 Task: Find connections with filter location Chester-le-Street with filter topic #jobsearchwith filter profile language French with filter current company Fresher Drives with filter school Meerut Institute of Engineering and Technology(MIET) with filter industry Computer and Network Security with filter service category Management with filter keywords title Physical Therapy Assistant
Action: Mouse moved to (496, 63)
Screenshot: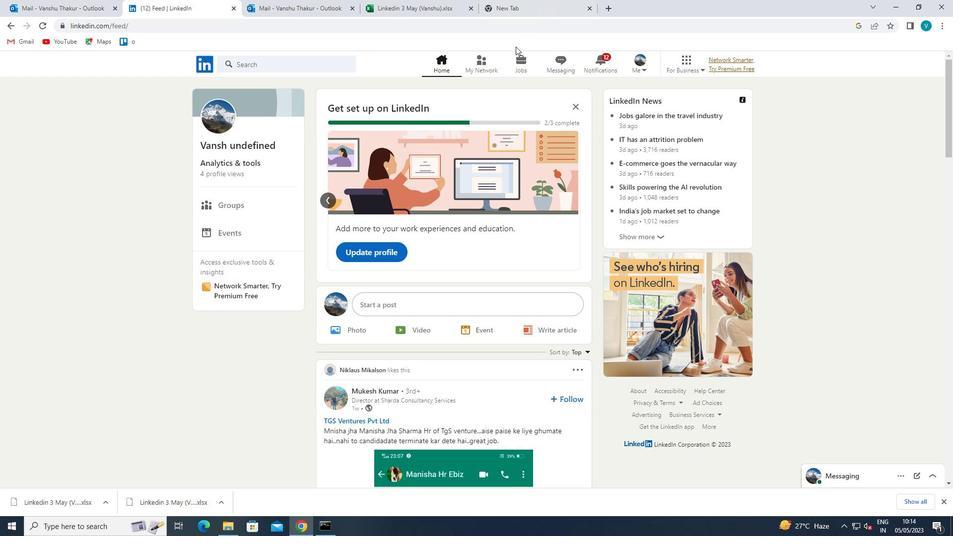 
Action: Mouse pressed left at (496, 63)
Screenshot: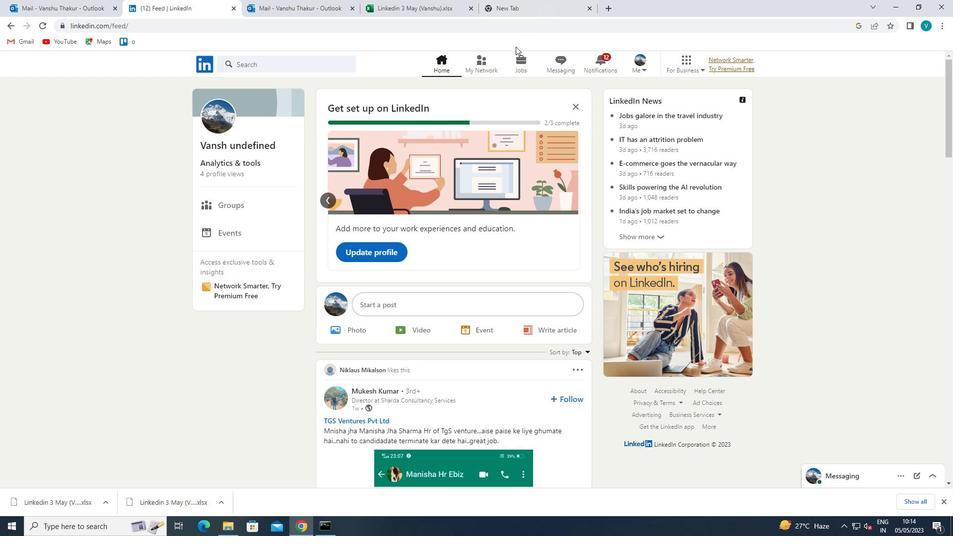 
Action: Mouse moved to (261, 117)
Screenshot: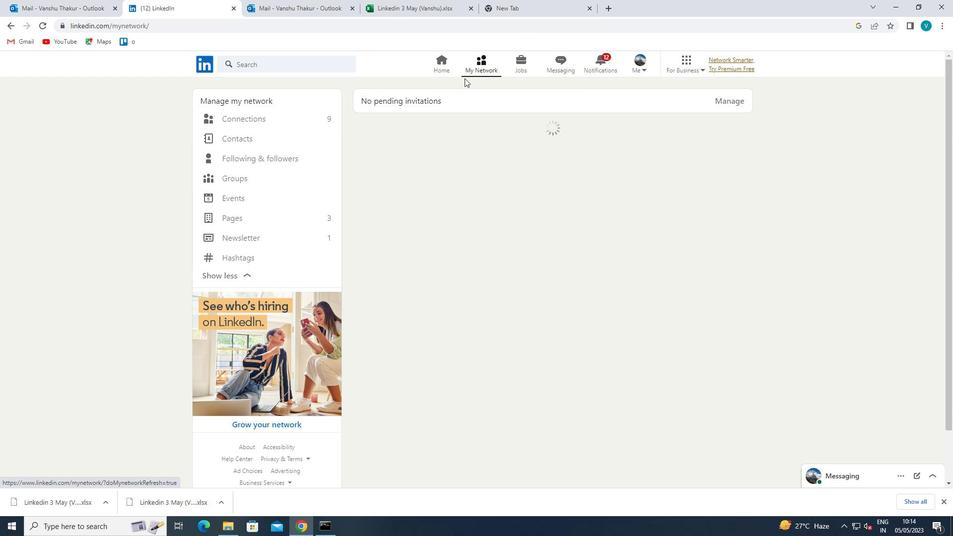 
Action: Mouse pressed left at (261, 117)
Screenshot: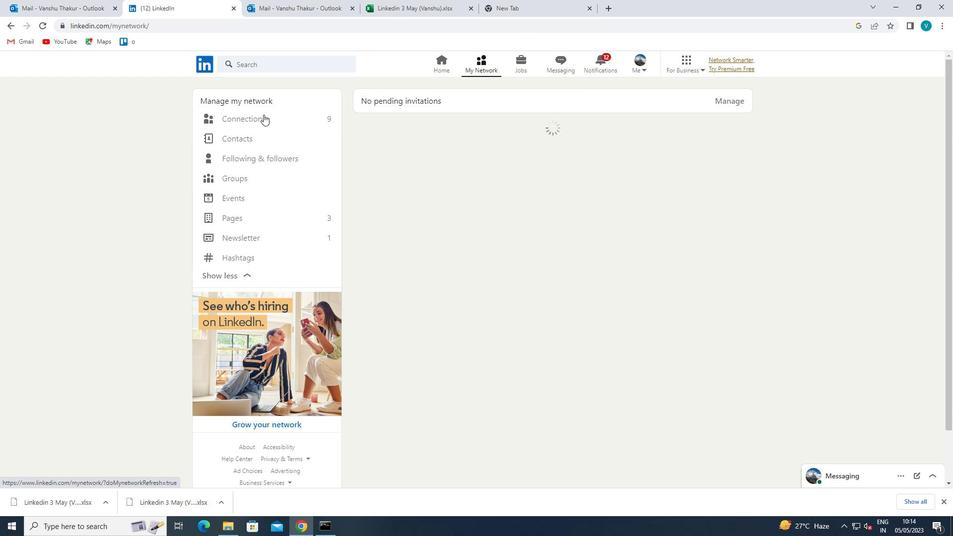 
Action: Mouse moved to (546, 117)
Screenshot: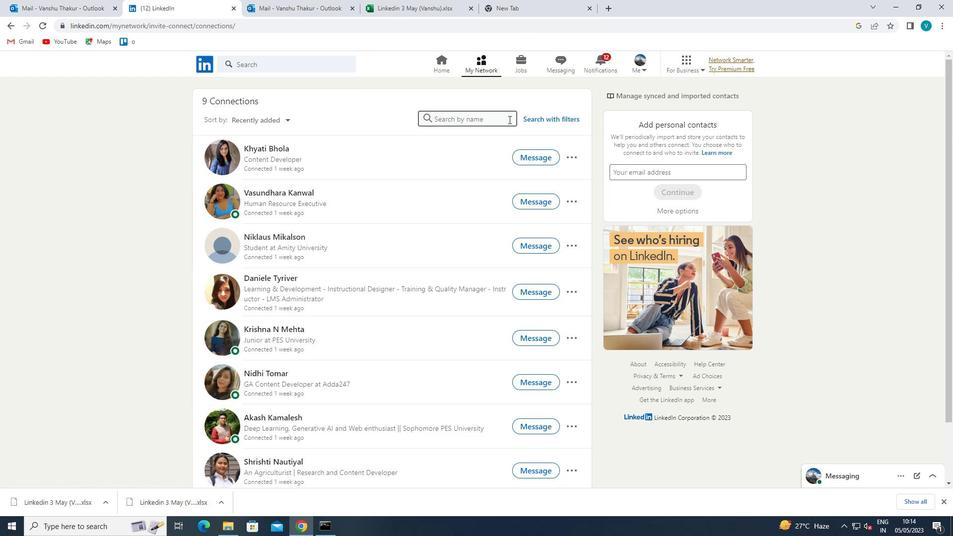 
Action: Mouse pressed left at (546, 117)
Screenshot: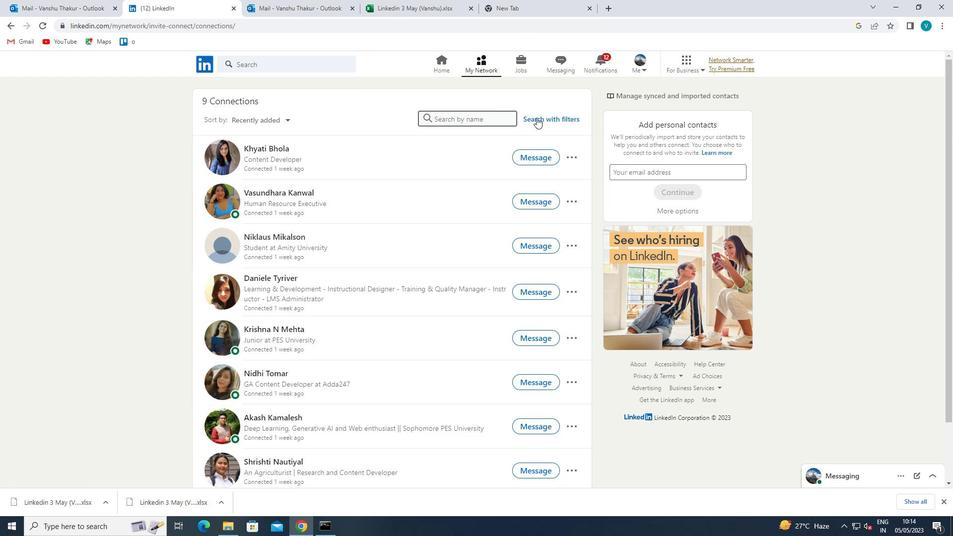 
Action: Mouse moved to (485, 95)
Screenshot: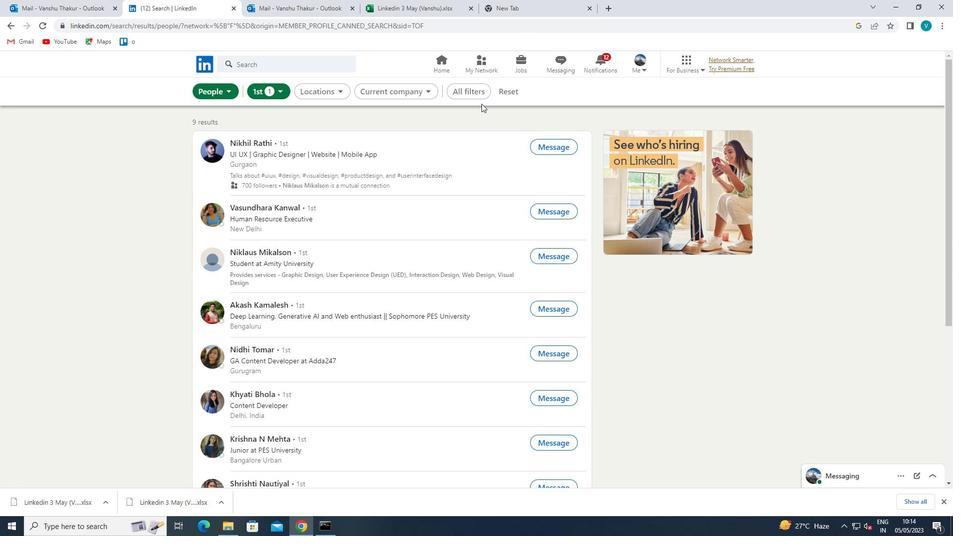 
Action: Mouse pressed left at (485, 95)
Screenshot: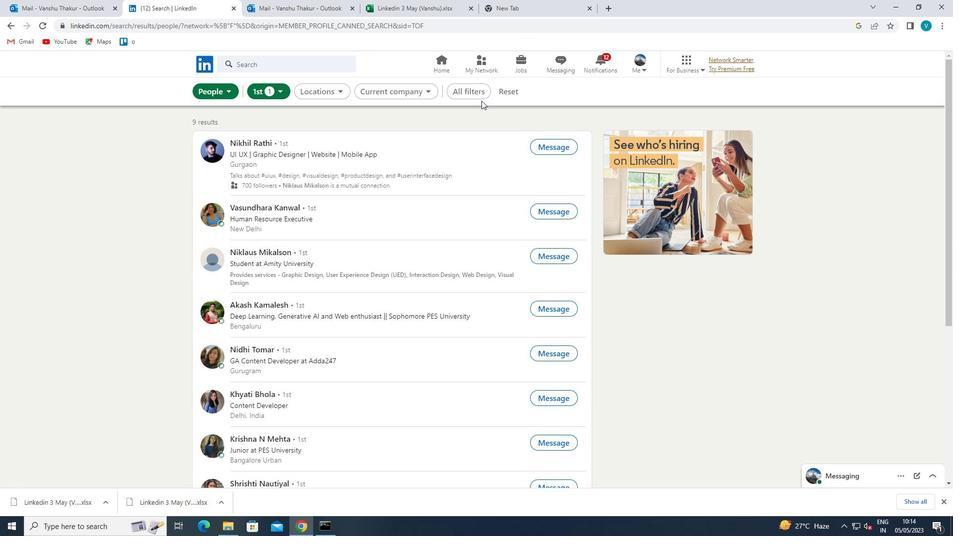 
Action: Mouse moved to (779, 192)
Screenshot: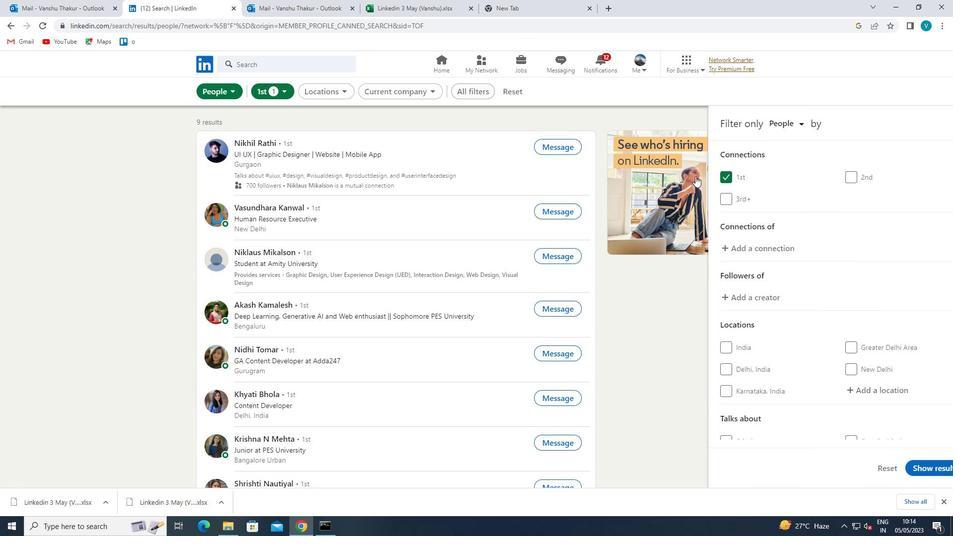 
Action: Mouse scrolled (779, 192) with delta (0, 0)
Screenshot: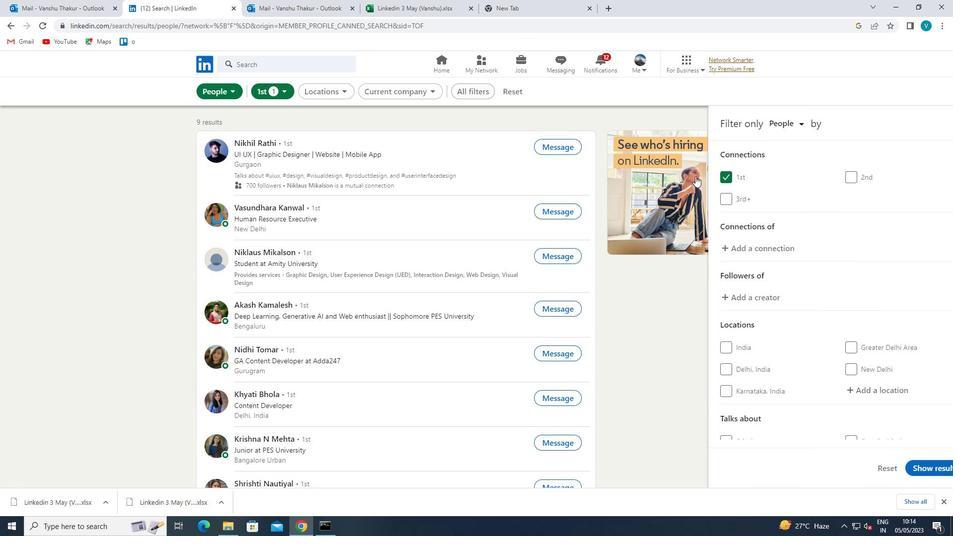 
Action: Mouse scrolled (779, 192) with delta (0, 0)
Screenshot: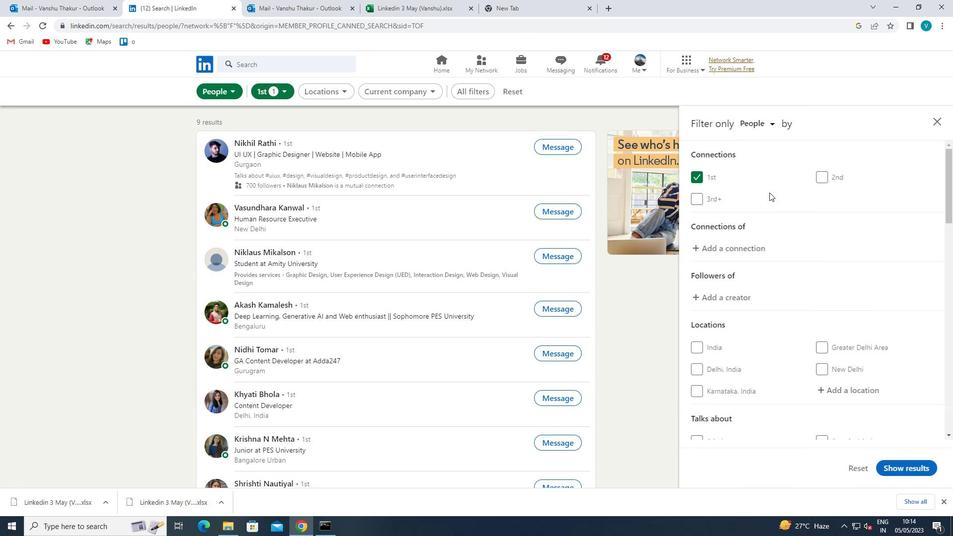
Action: Mouse moved to (865, 294)
Screenshot: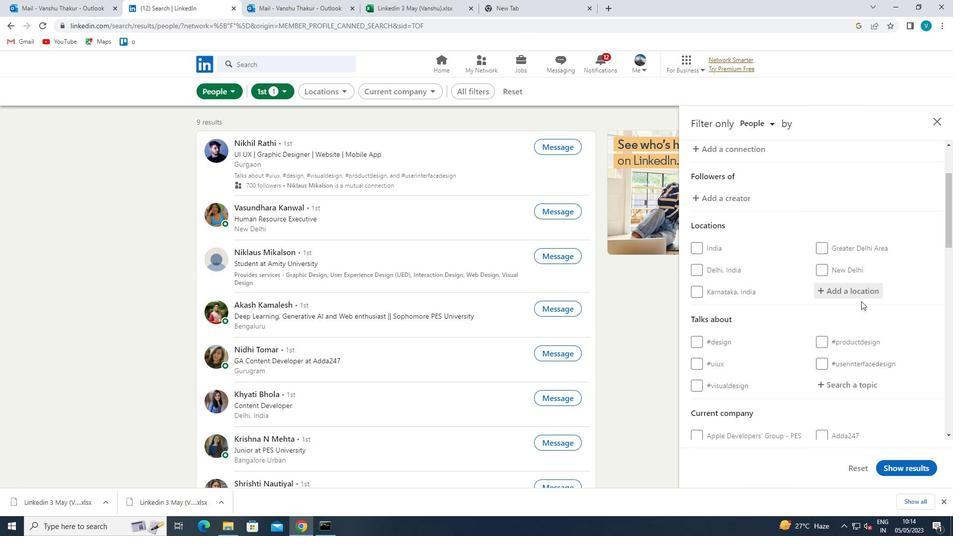 
Action: Mouse pressed left at (865, 294)
Screenshot: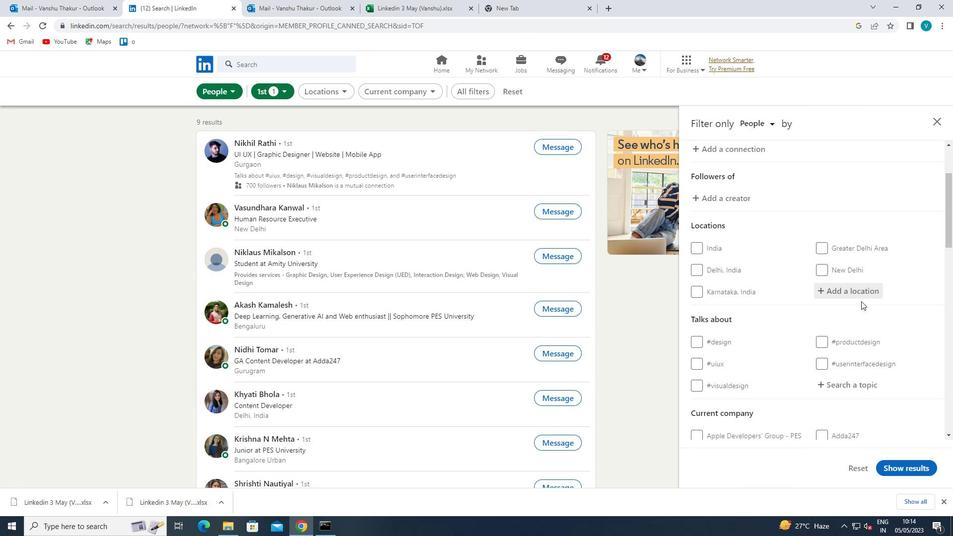 
Action: Key pressed <Key.shift>CHESTER
Screenshot: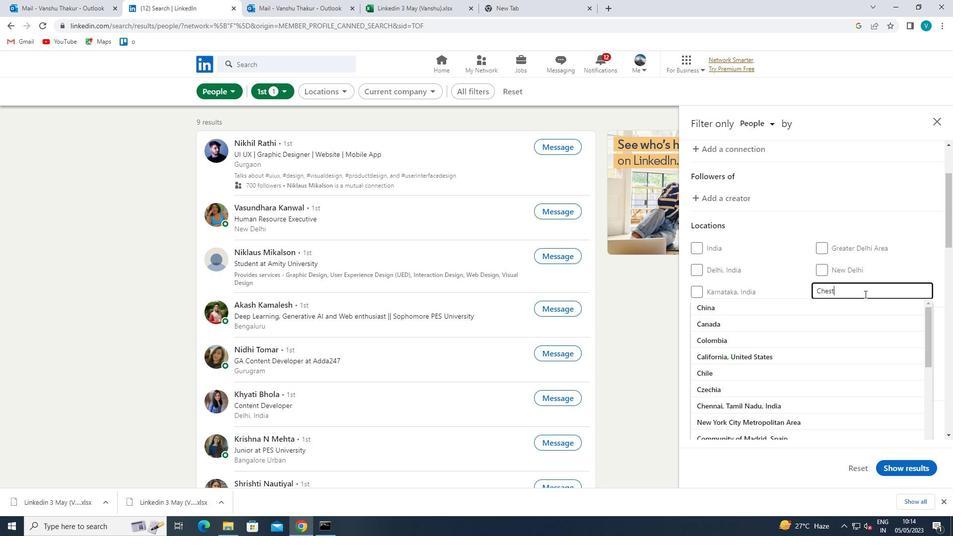 
Action: Mouse moved to (859, 295)
Screenshot: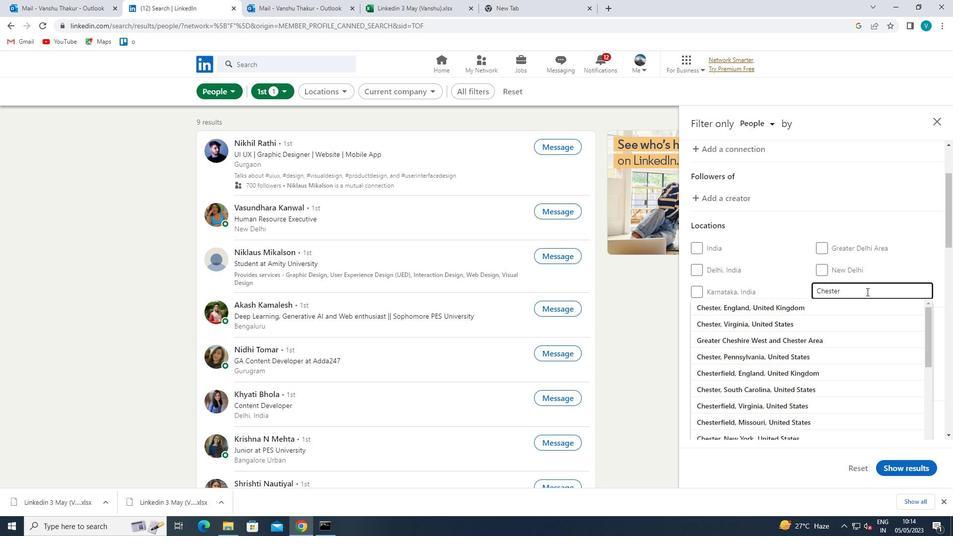 
Action: Key pressed -LE
Screenshot: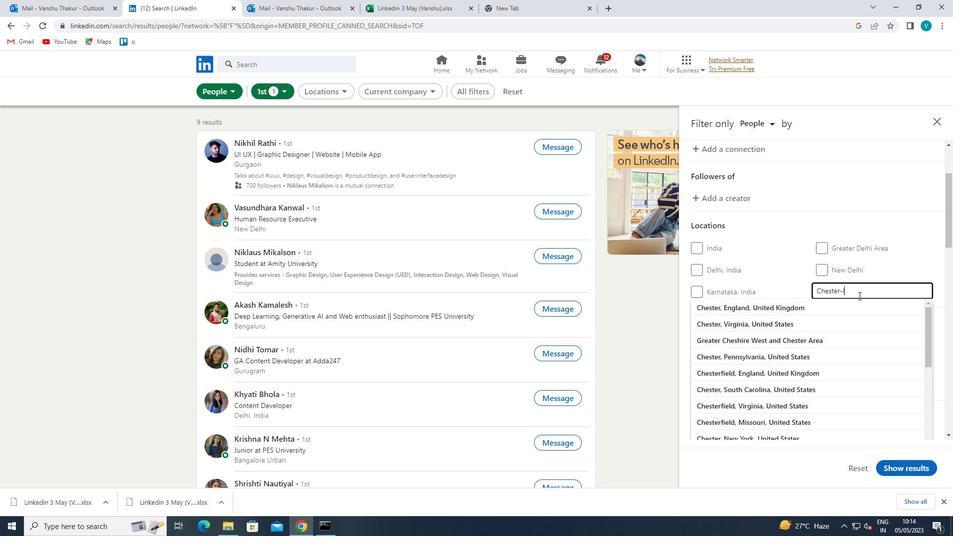 
Action: Mouse moved to (843, 305)
Screenshot: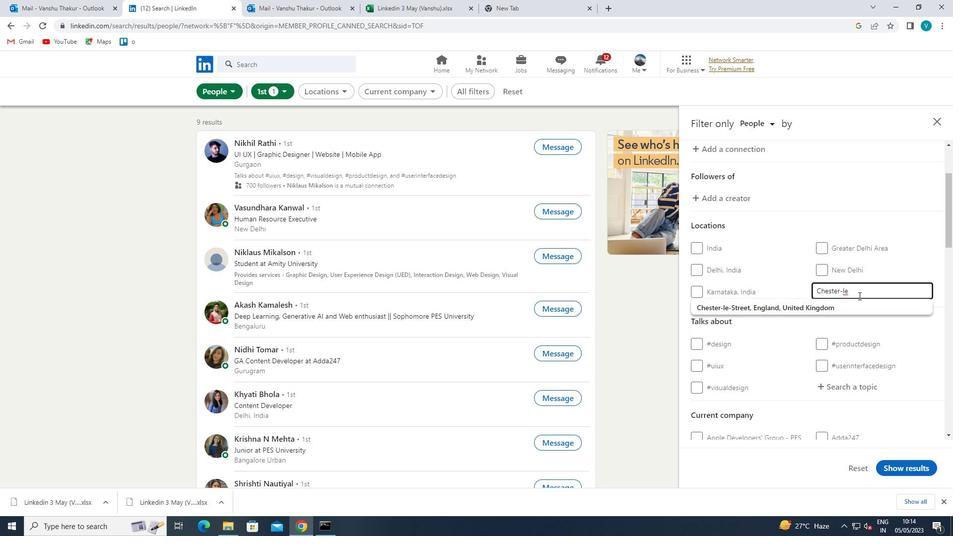 
Action: Mouse pressed left at (843, 305)
Screenshot: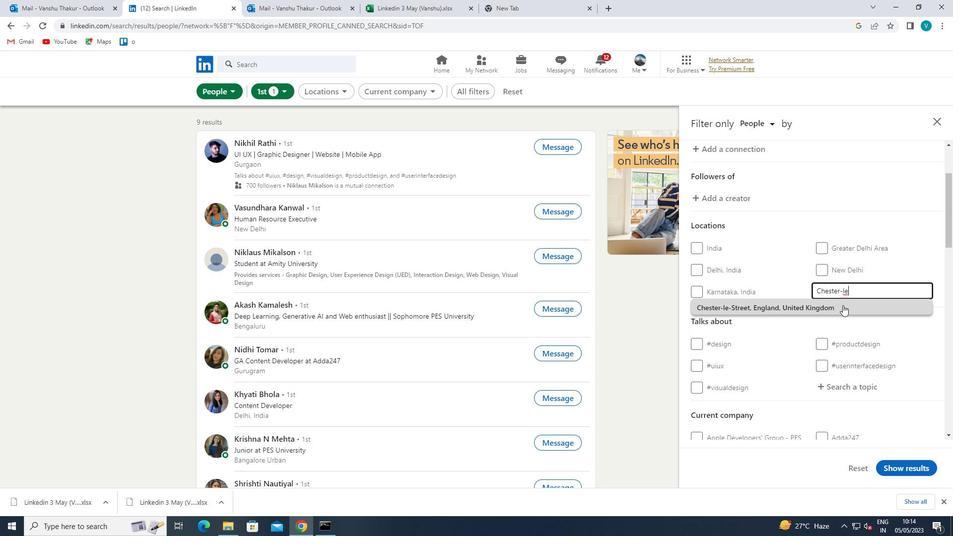 
Action: Mouse moved to (836, 308)
Screenshot: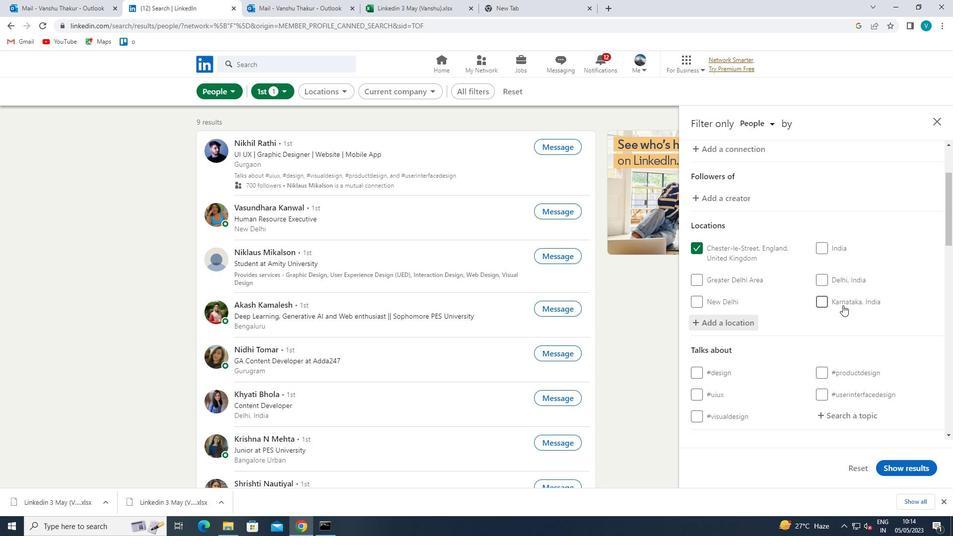 
Action: Mouse scrolled (836, 308) with delta (0, 0)
Screenshot: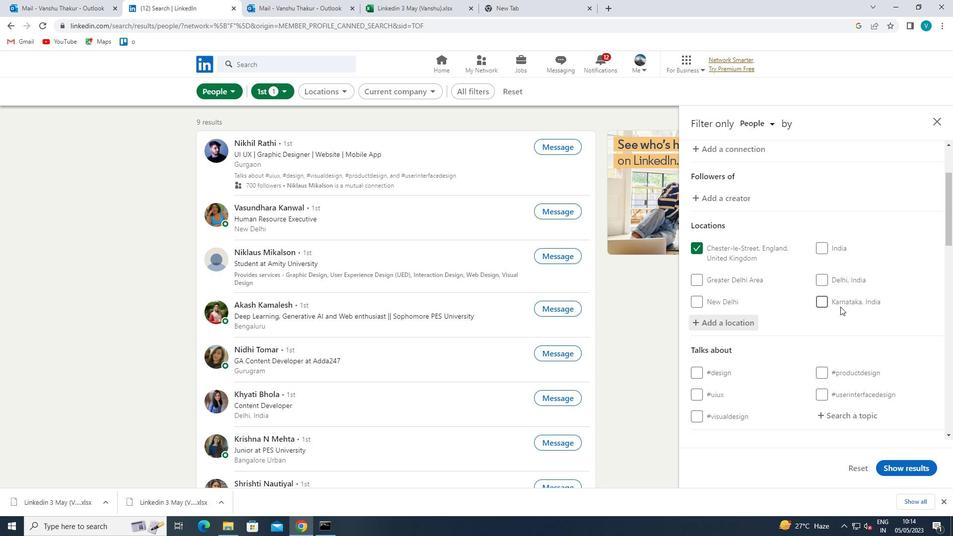 
Action: Mouse scrolled (836, 308) with delta (0, 0)
Screenshot: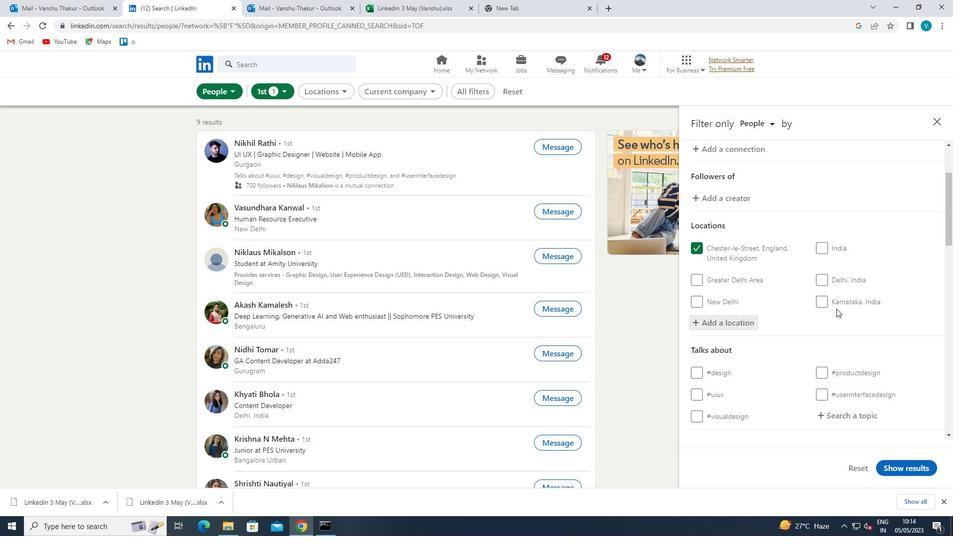 
Action: Mouse scrolled (836, 308) with delta (0, 0)
Screenshot: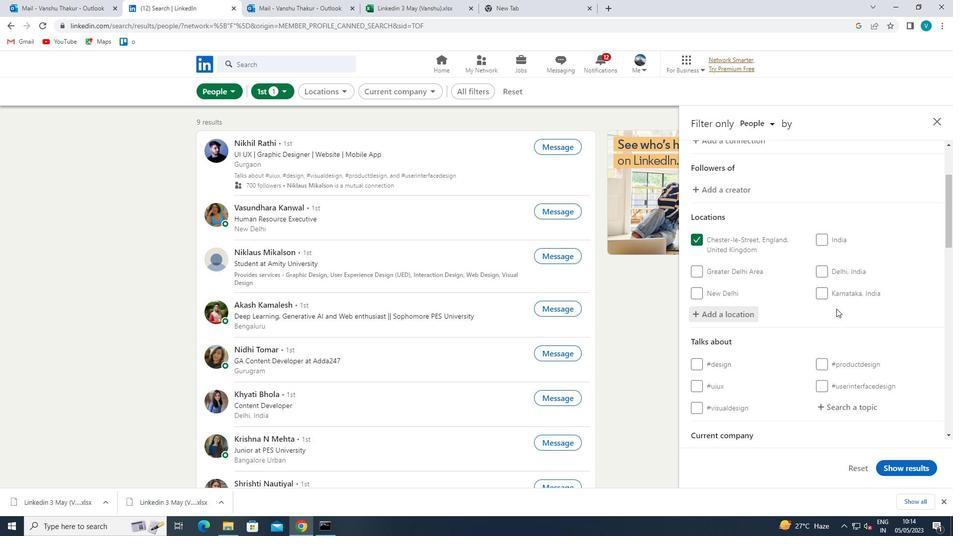 
Action: Mouse moved to (859, 270)
Screenshot: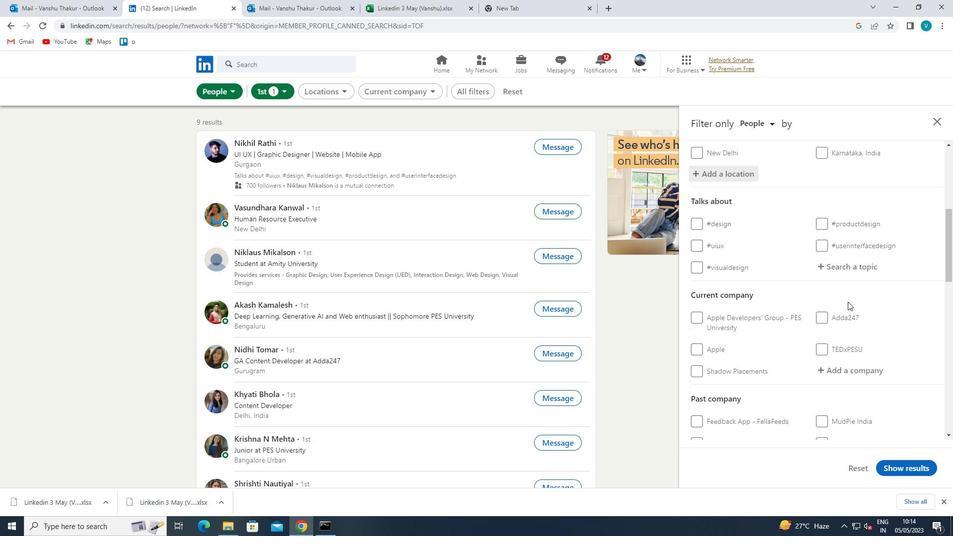 
Action: Mouse pressed left at (859, 270)
Screenshot: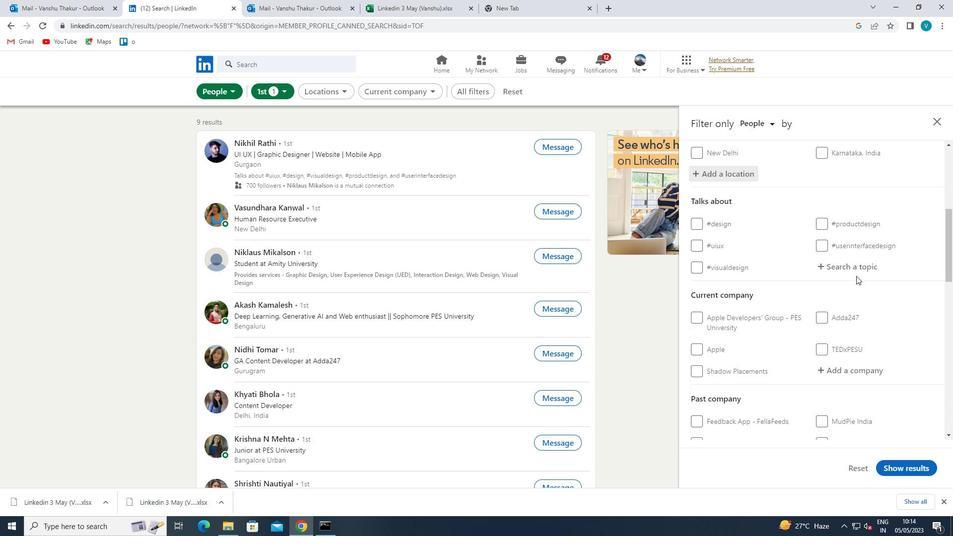 
Action: Mouse moved to (766, 321)
Screenshot: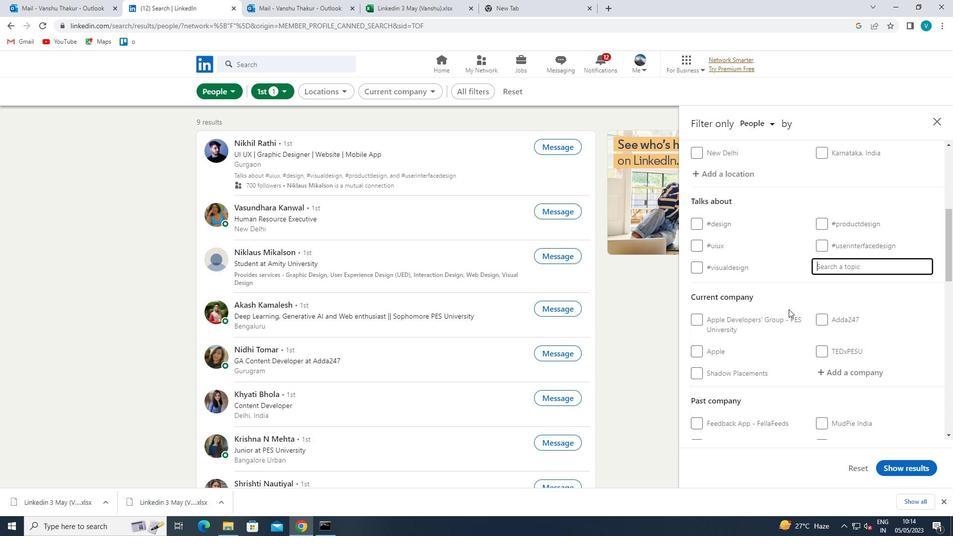 
Action: Key pressed JOV<Key.backspace>BS
Screenshot: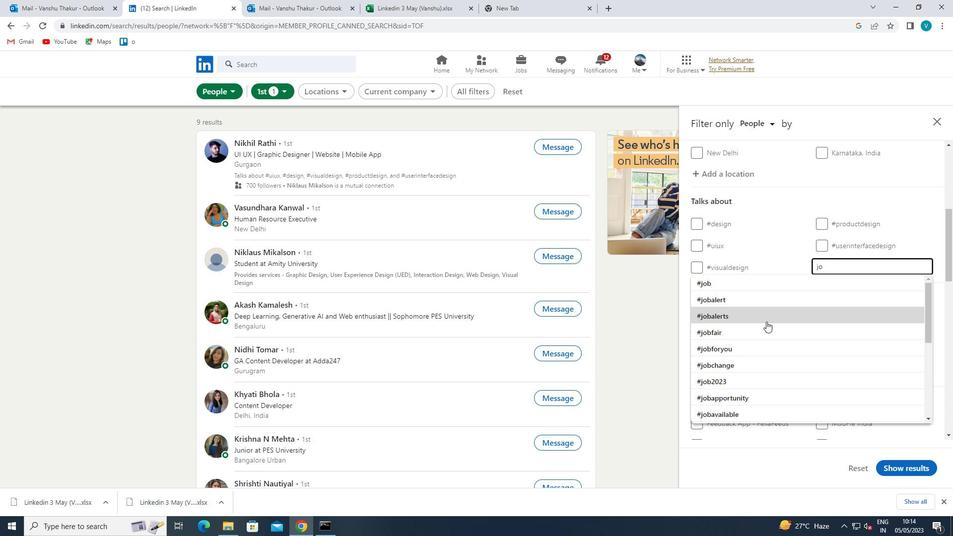 
Action: Mouse moved to (777, 315)
Screenshot: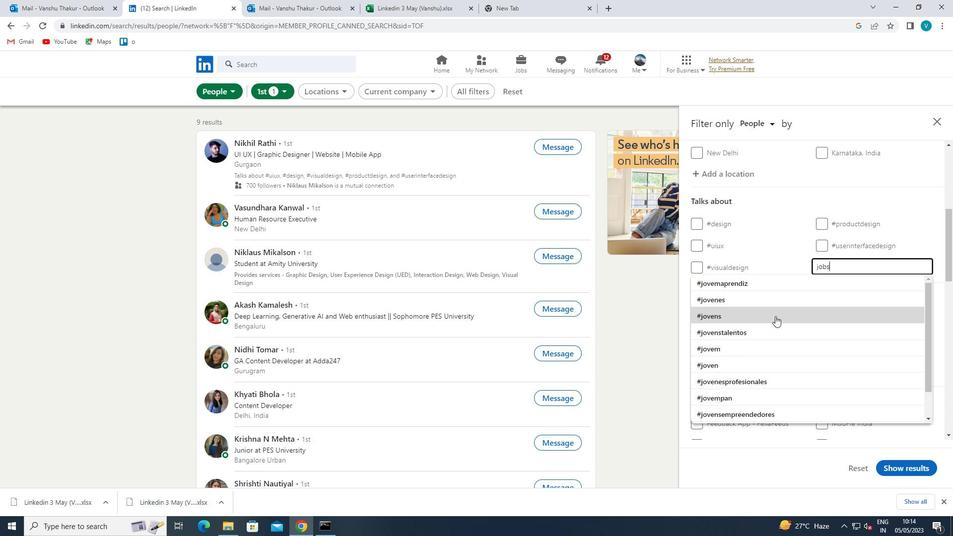 
Action: Key pressed EARC
Screenshot: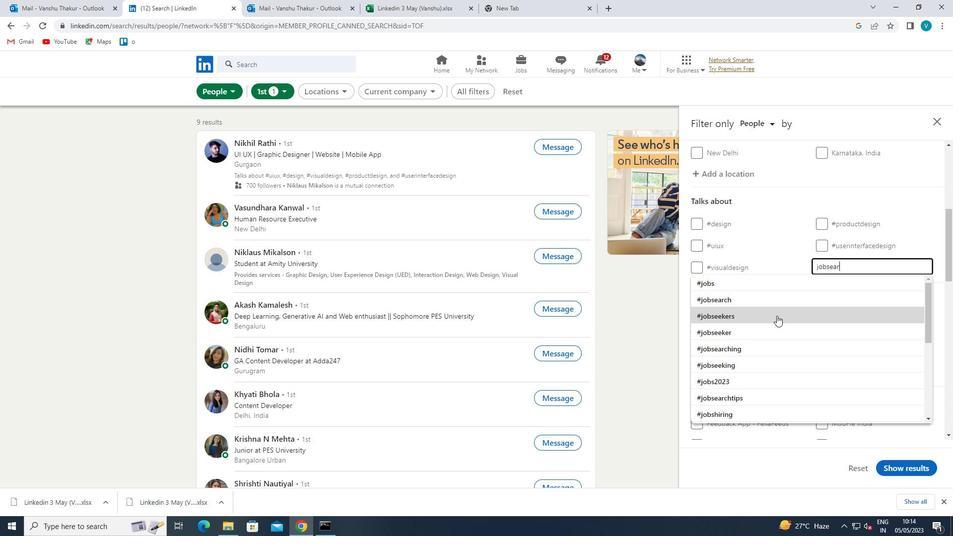 
Action: Mouse moved to (796, 281)
Screenshot: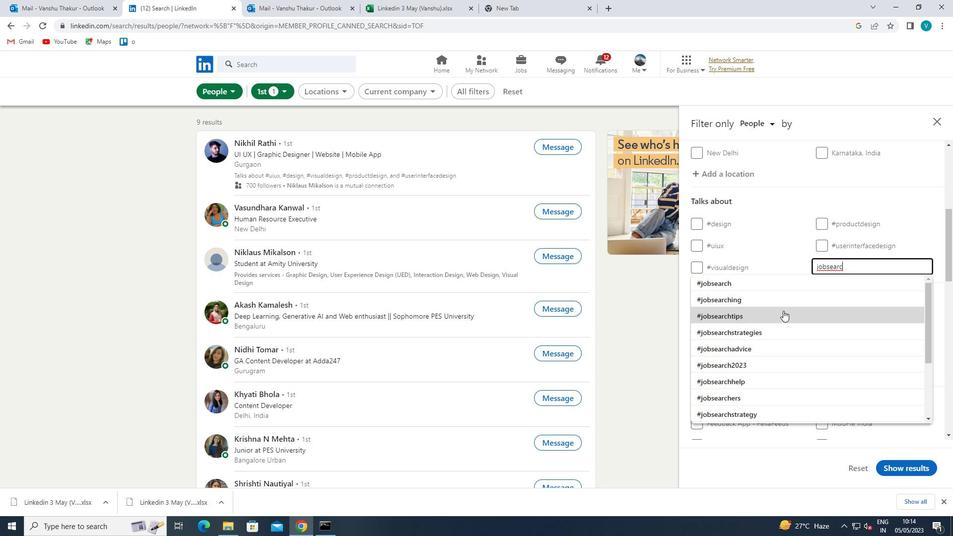 
Action: Mouse pressed left at (796, 281)
Screenshot: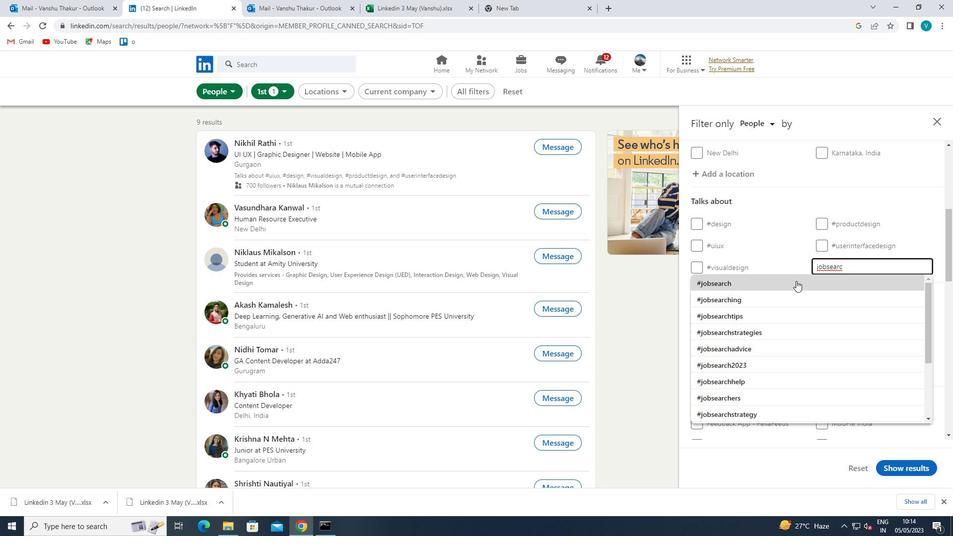 
Action: Mouse scrolled (796, 280) with delta (0, 0)
Screenshot: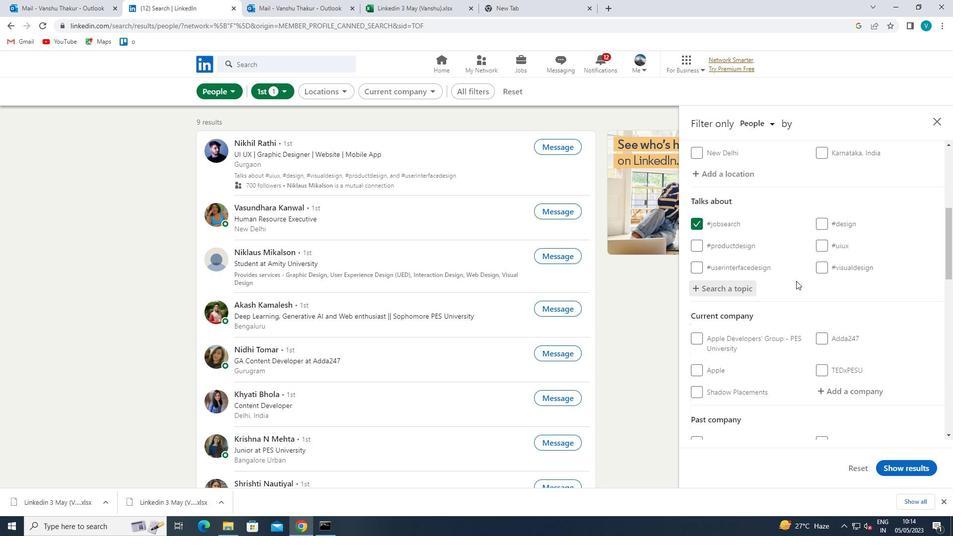 
Action: Mouse scrolled (796, 280) with delta (0, 0)
Screenshot: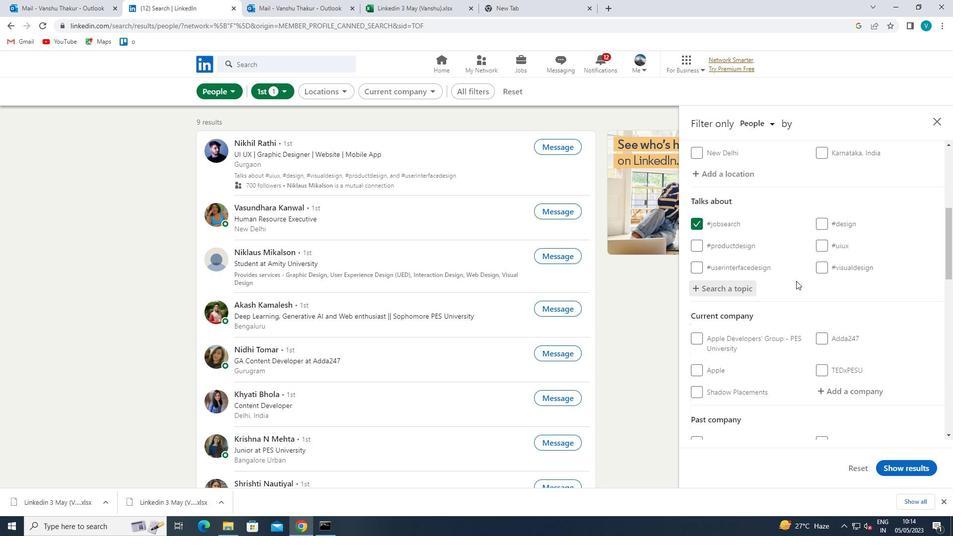 
Action: Mouse scrolled (796, 280) with delta (0, 0)
Screenshot: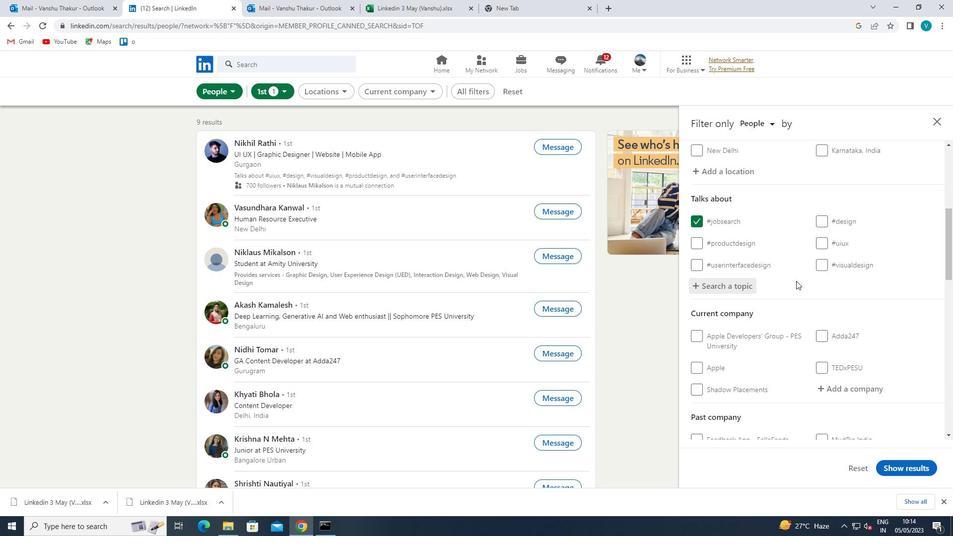 
Action: Mouse moved to (843, 243)
Screenshot: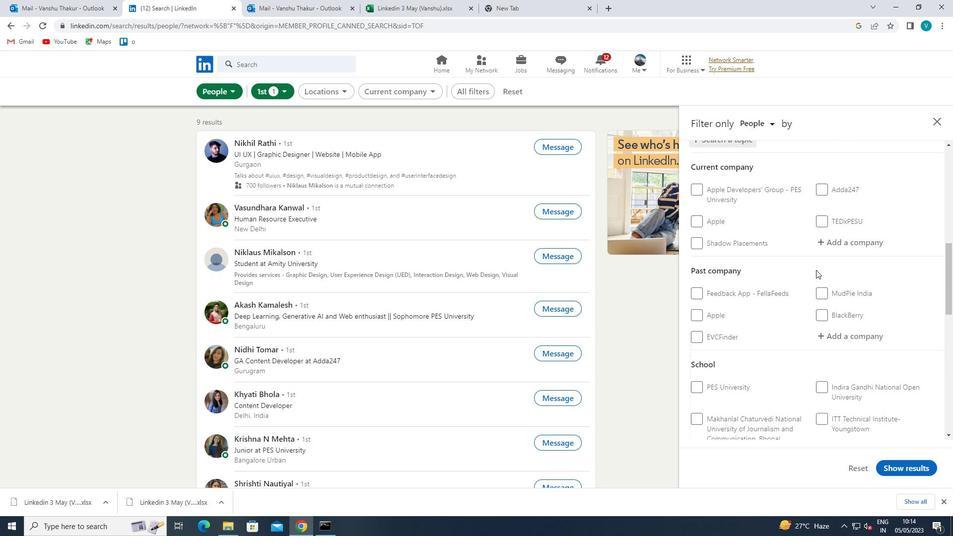 
Action: Mouse pressed left at (843, 243)
Screenshot: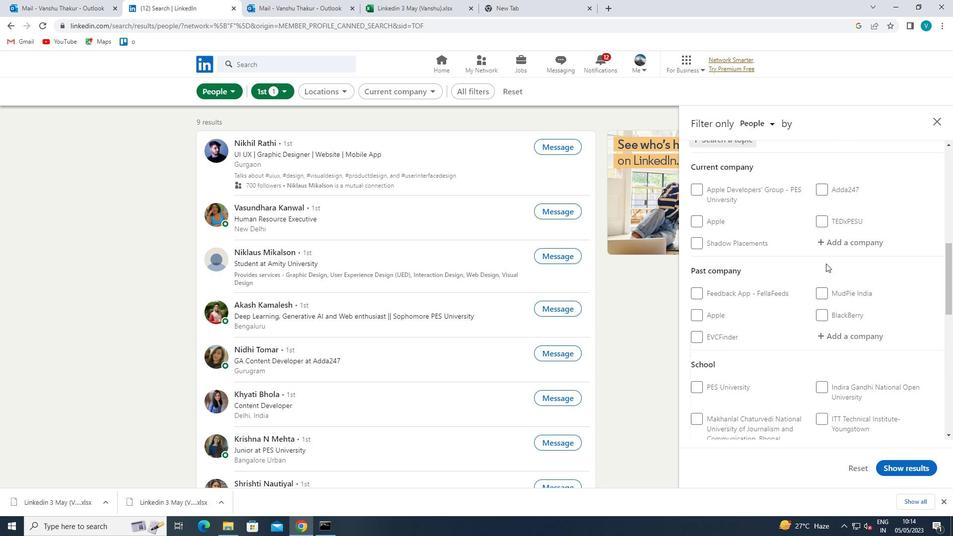 
Action: Key pressed <Key.shift>FRESHER
Screenshot: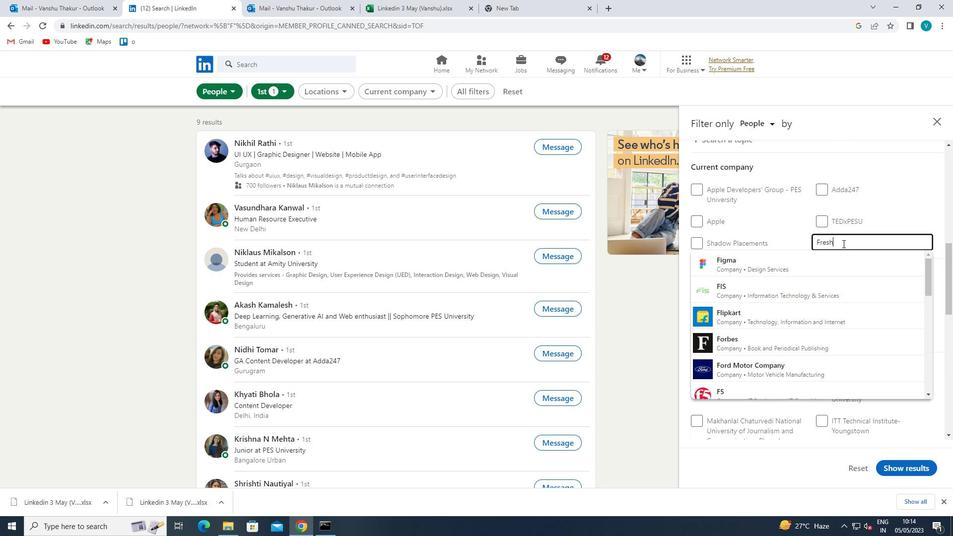 
Action: Mouse moved to (844, 241)
Screenshot: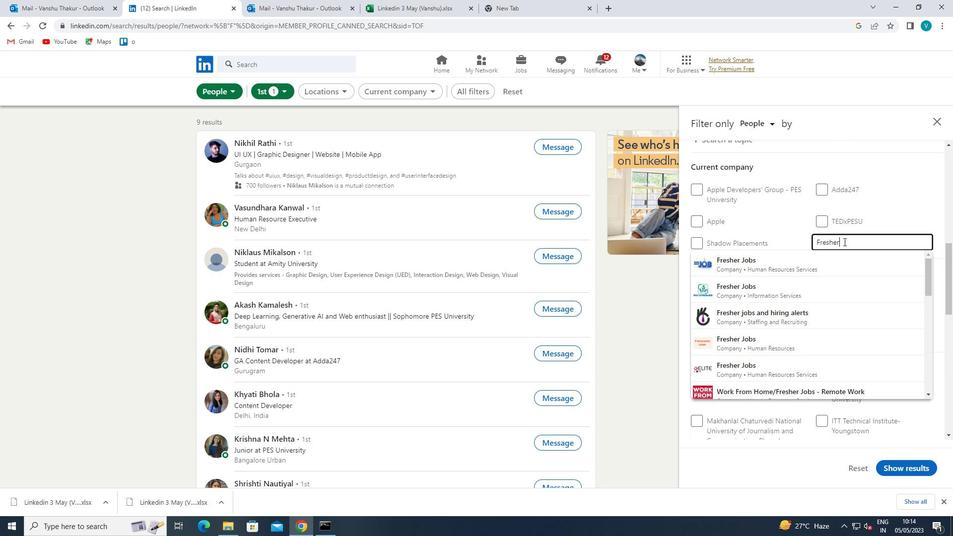 
Action: Key pressed <Key.shift>DRIVES
Screenshot: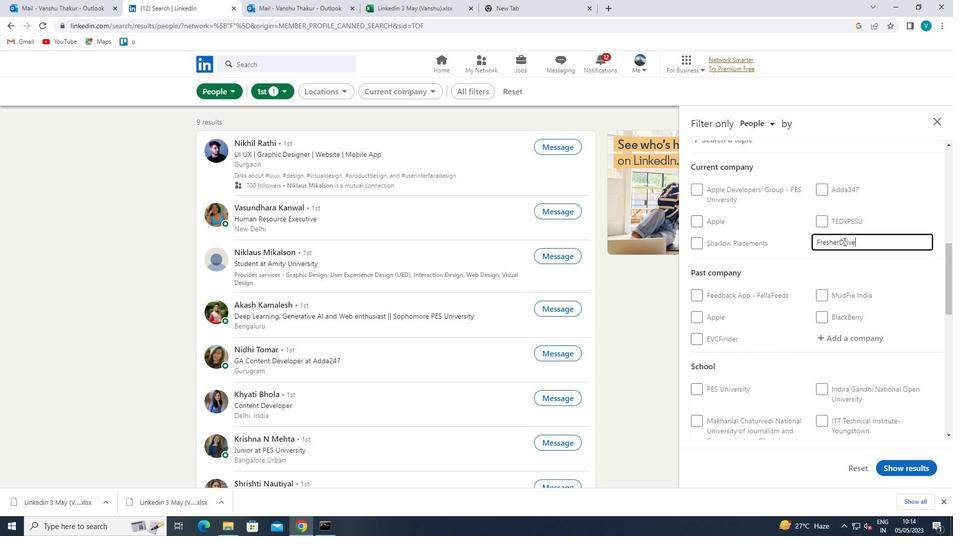 
Action: Mouse moved to (840, 242)
Screenshot: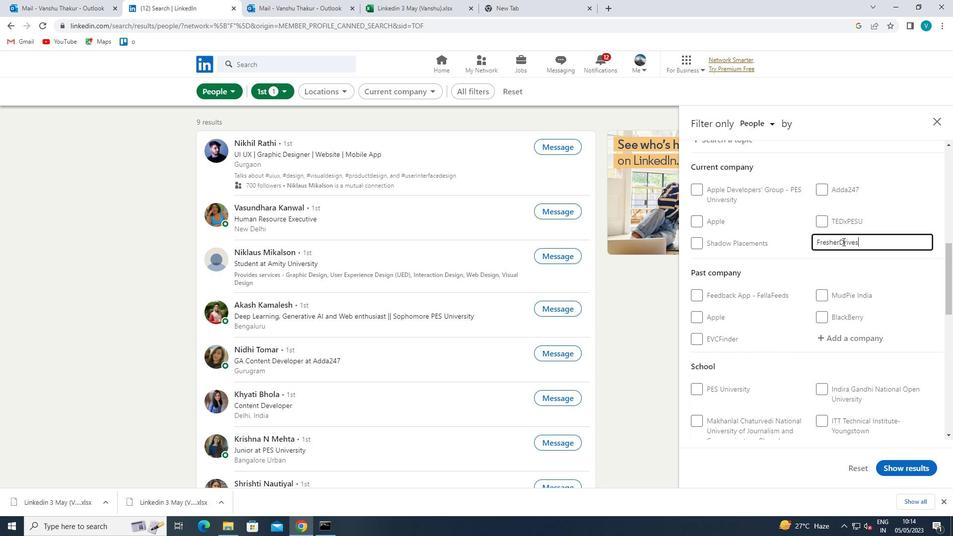 
Action: Mouse pressed left at (840, 242)
Screenshot: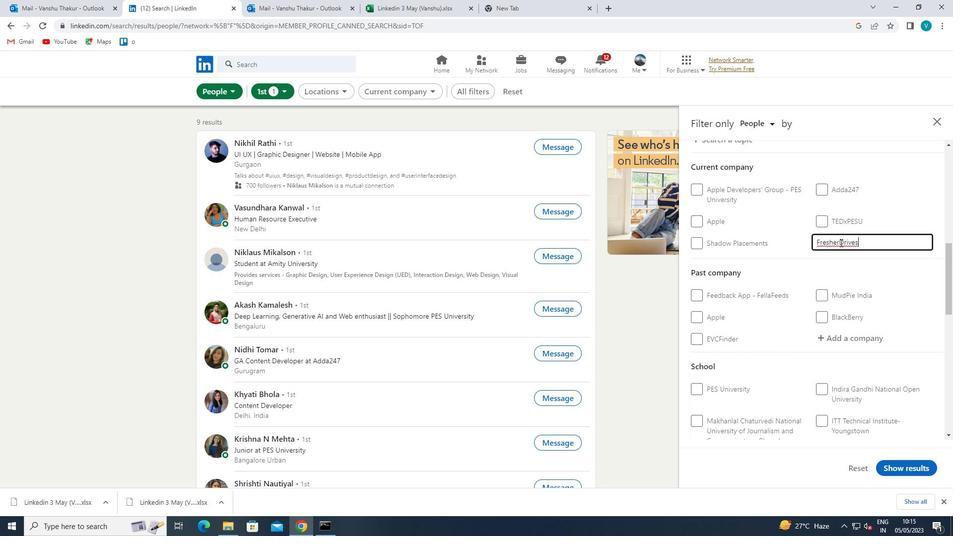 
Action: Mouse moved to (839, 247)
Screenshot: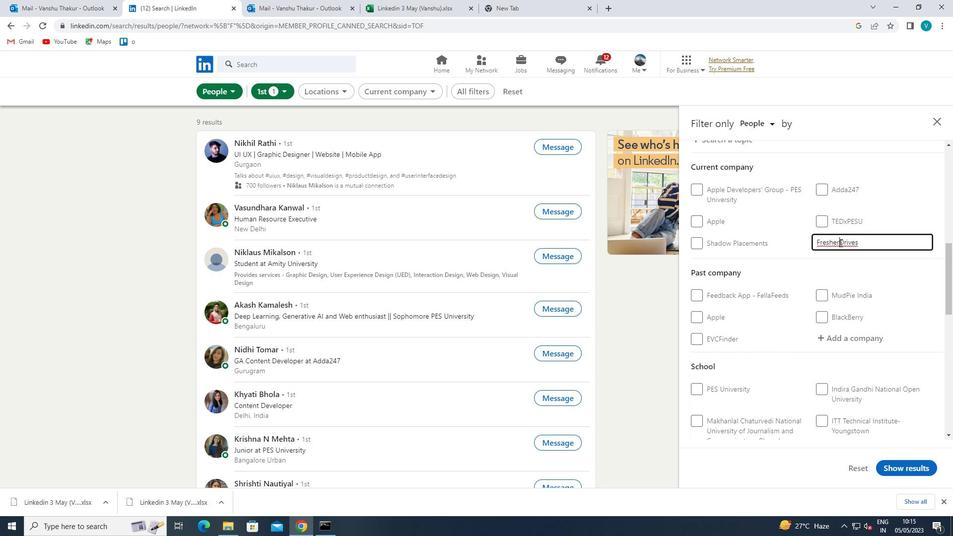
Action: Key pressed <Key.space>
Screenshot: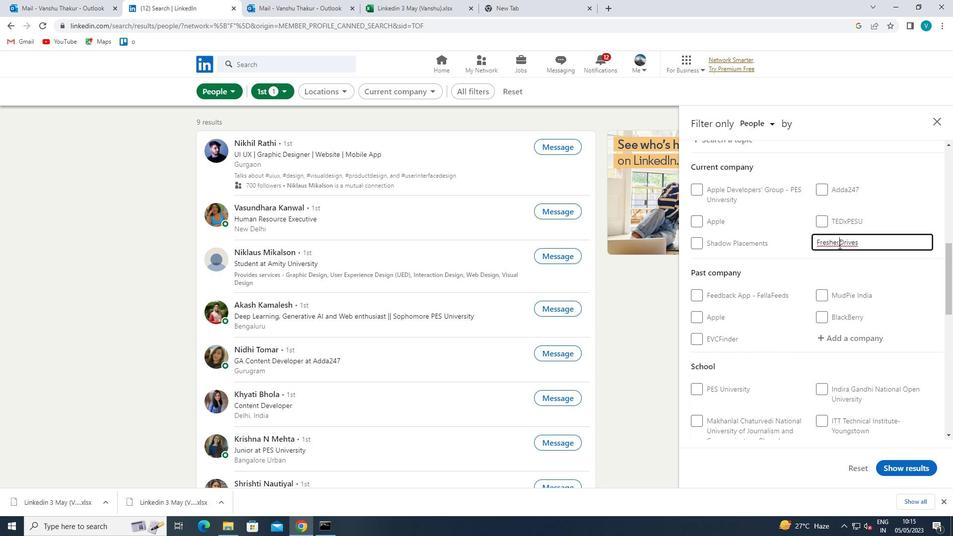 
Action: Mouse moved to (816, 261)
Screenshot: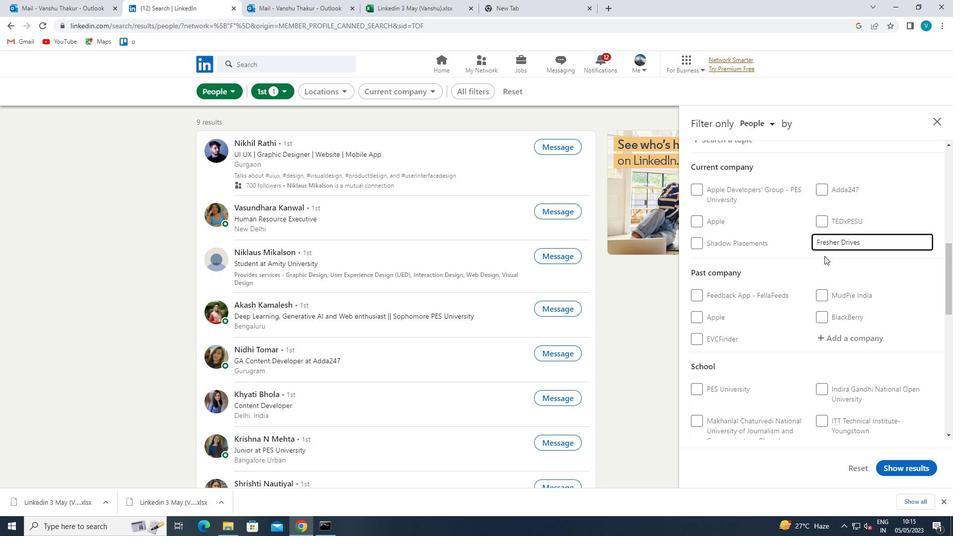 
Action: Mouse scrolled (816, 260) with delta (0, 0)
Screenshot: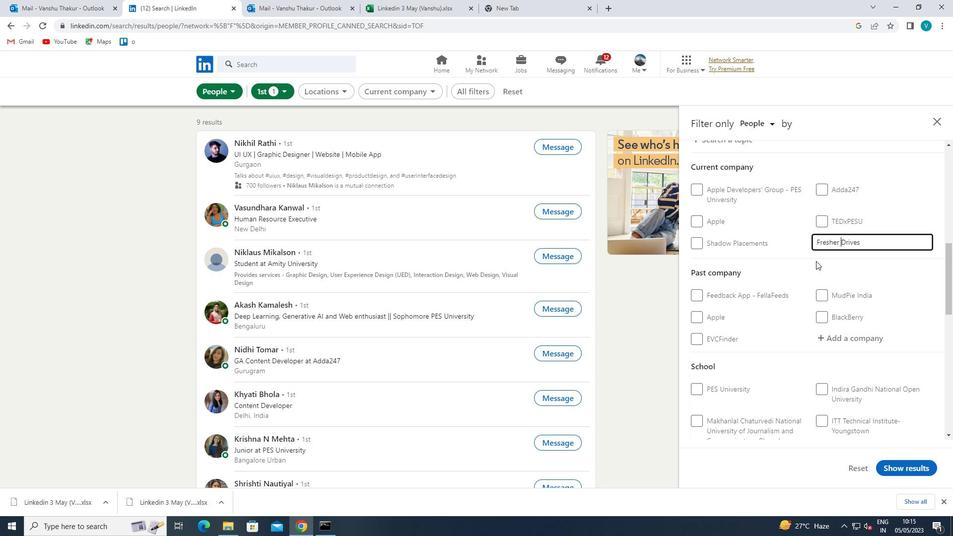 
Action: Mouse scrolled (816, 260) with delta (0, 0)
Screenshot: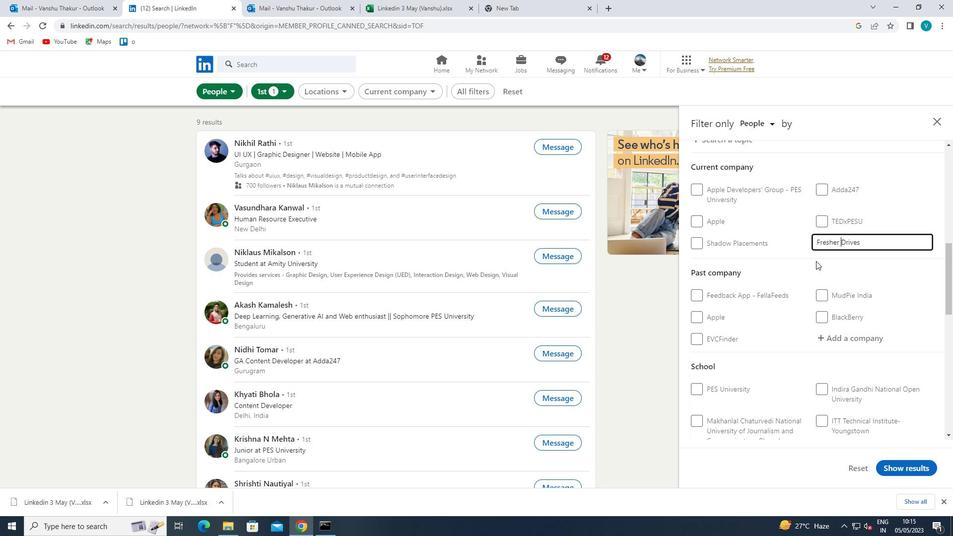 
Action: Mouse scrolled (816, 260) with delta (0, 0)
Screenshot: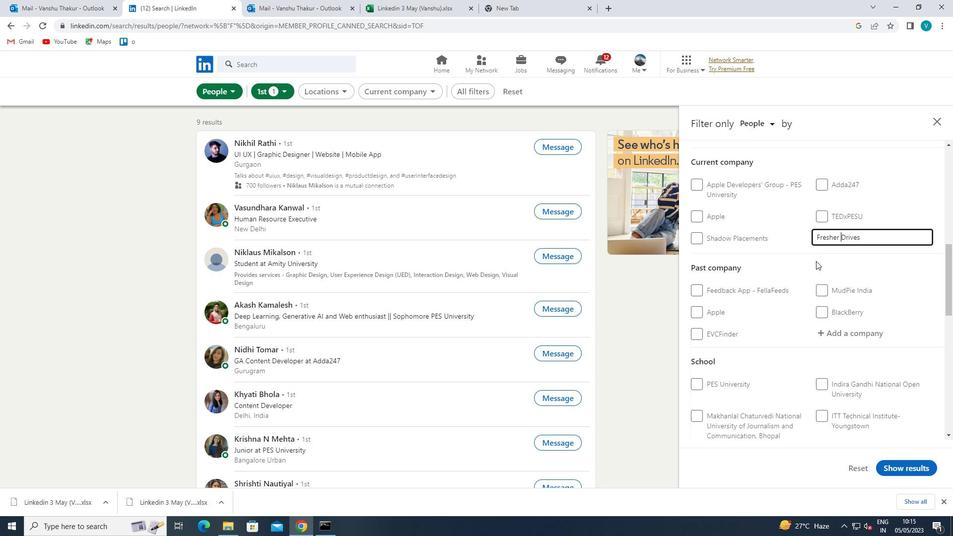 
Action: Mouse scrolled (816, 260) with delta (0, 0)
Screenshot: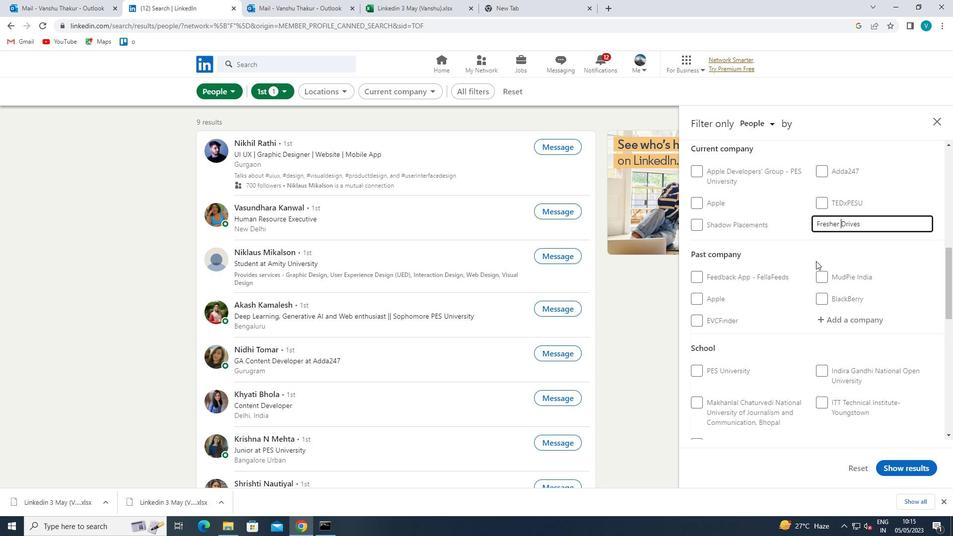 
Action: Mouse moved to (824, 262)
Screenshot: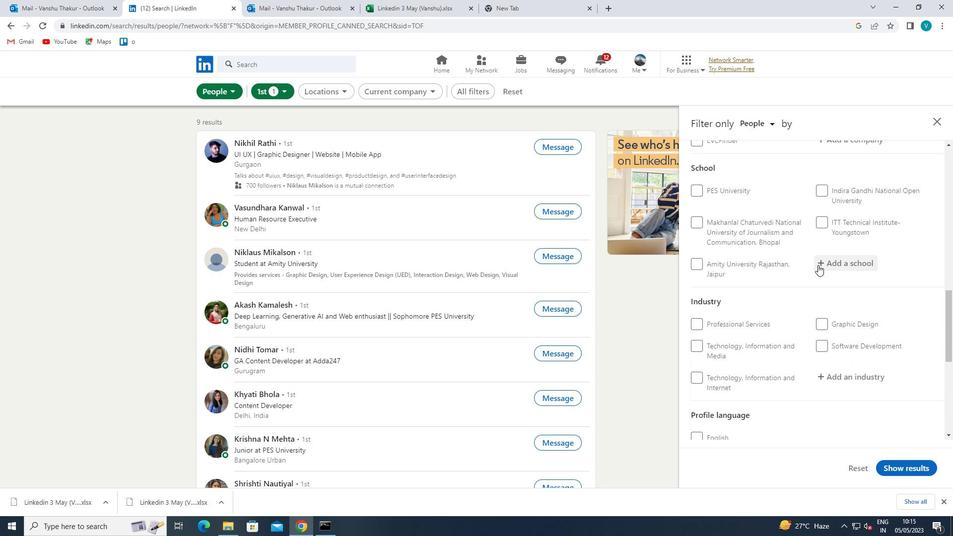 
Action: Mouse pressed left at (824, 262)
Screenshot: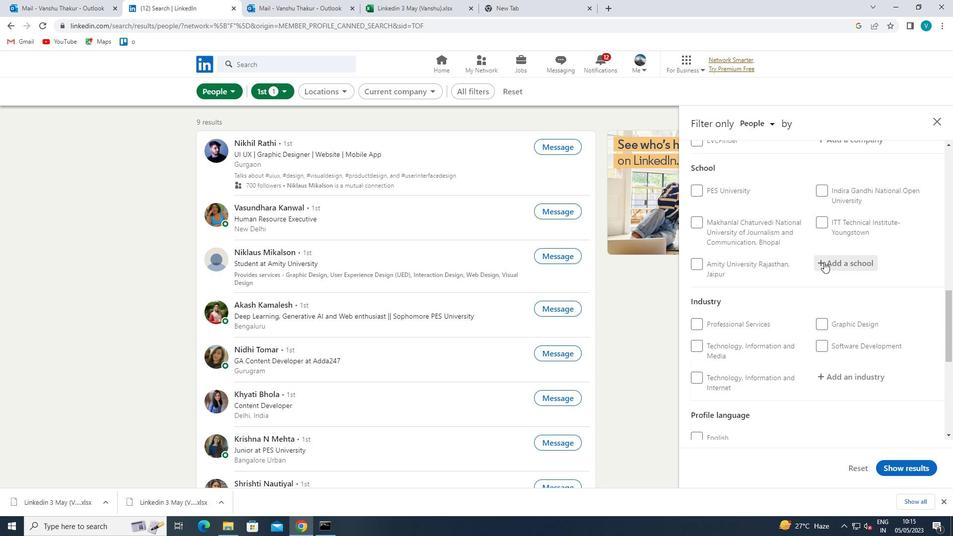 
Action: Key pressed <Key.shift>MERRUT<Key.space><Key.shift>INSTITUTE<Key.space>OF<Key.space><Key.shift>ENGINEER
Screenshot: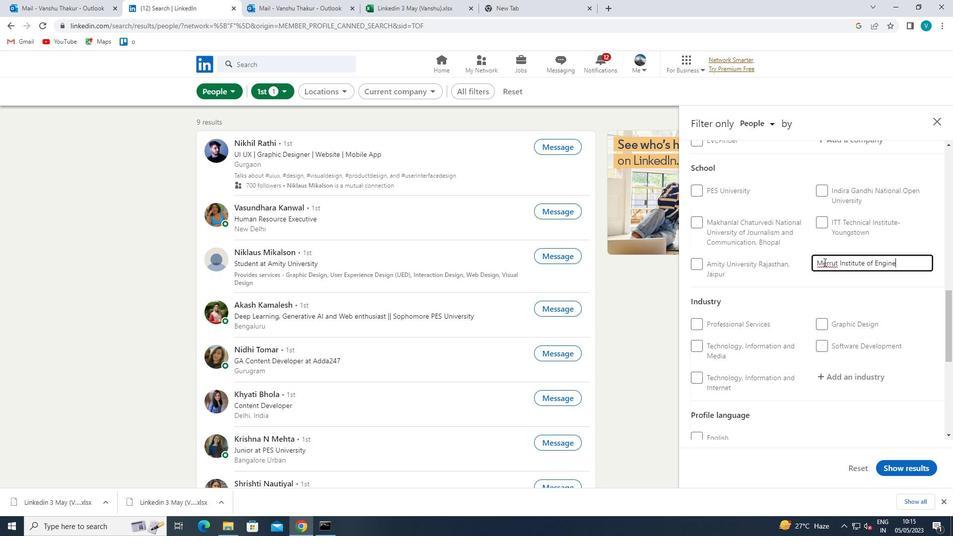 
Action: Mouse moved to (815, 267)
Screenshot: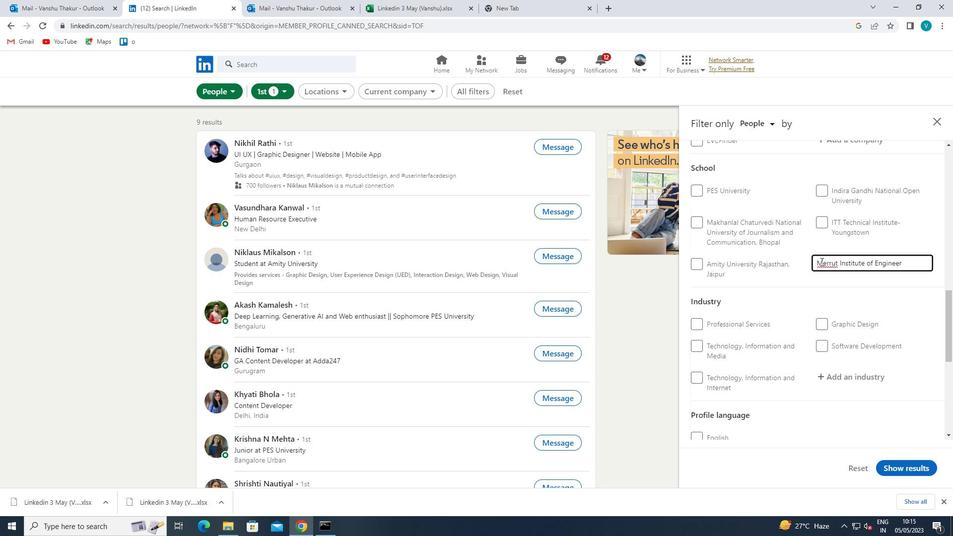 
Action: Key pressed ING<Key.space><Key.shift>AND<Key.space><Key.shift>TECHNOLOGY<Key.shift>(MIET)
Screenshot: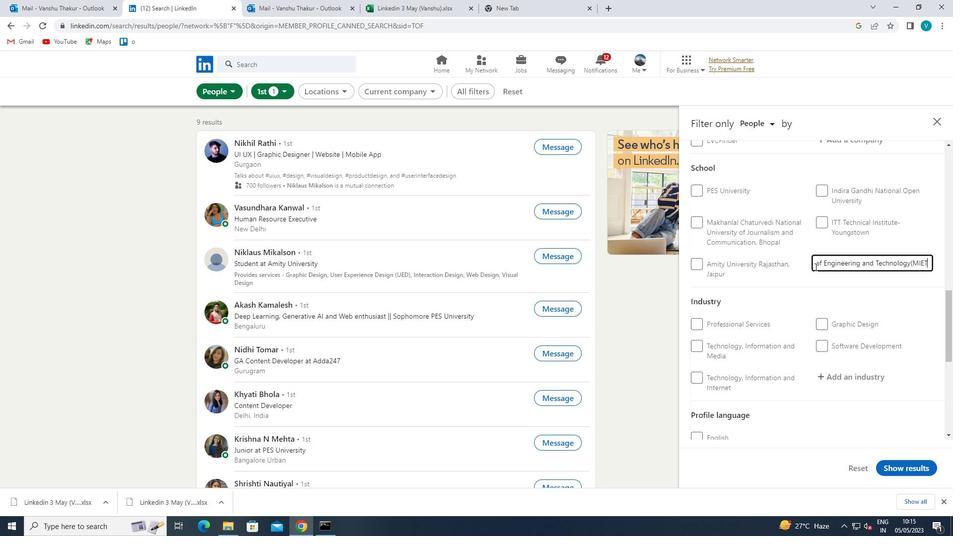 
Action: Mouse moved to (795, 280)
Screenshot: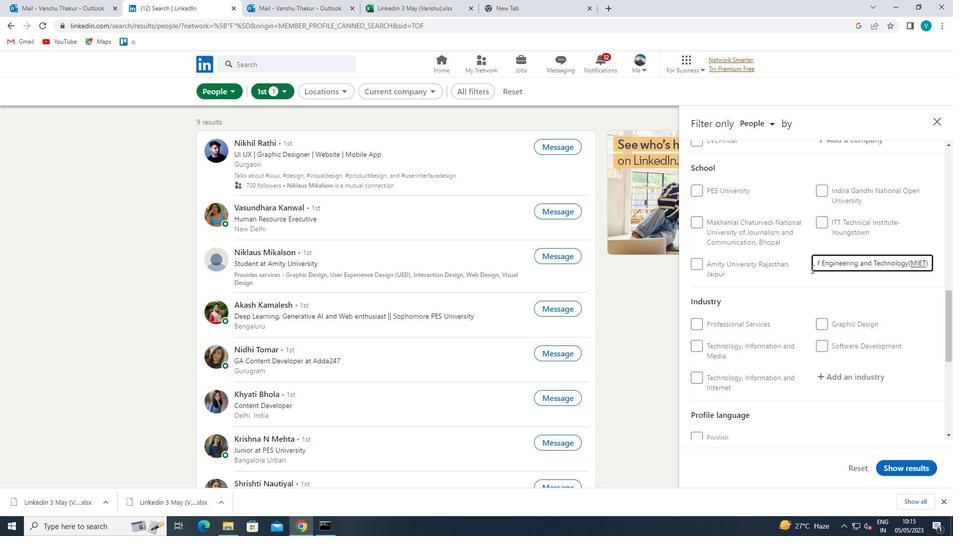 
Action: Mouse scrolled (795, 279) with delta (0, 0)
Screenshot: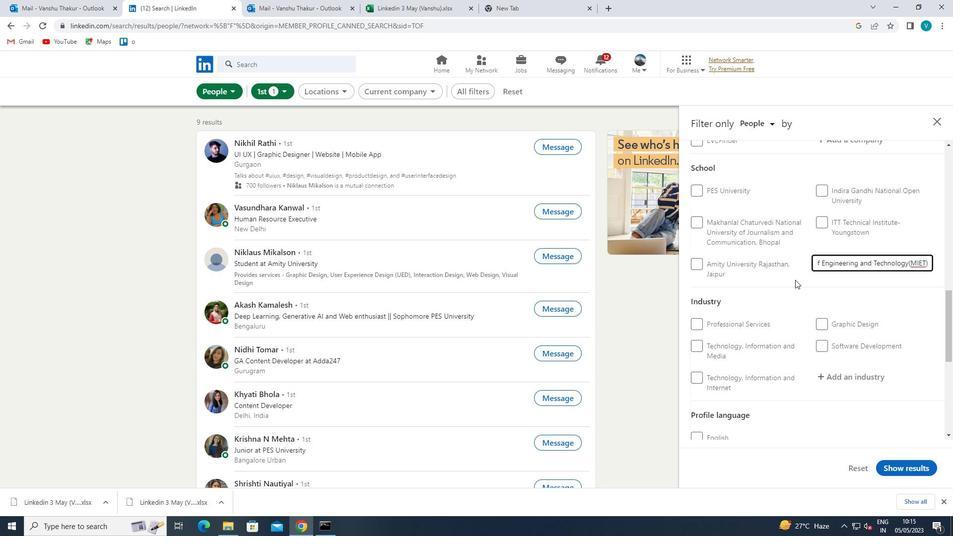 
Action: Mouse scrolled (795, 279) with delta (0, 0)
Screenshot: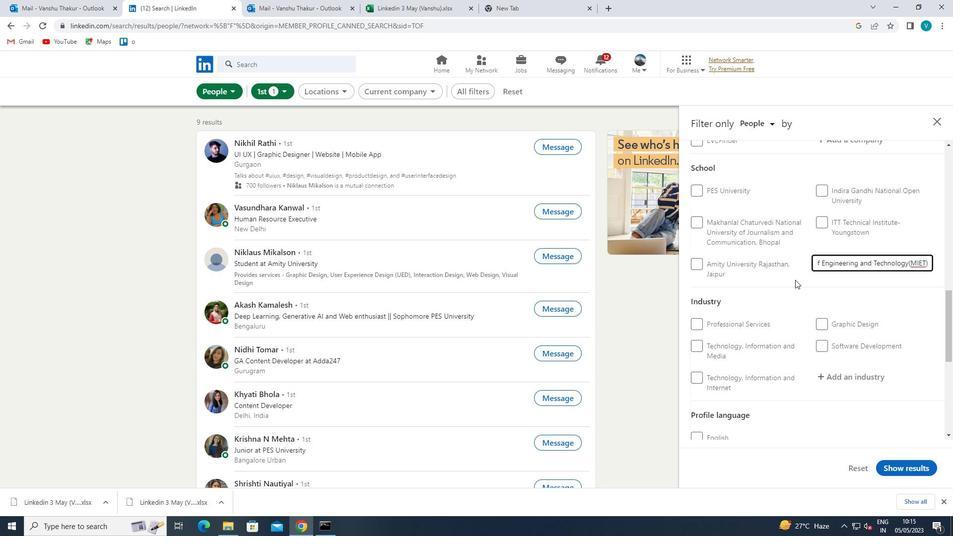 
Action: Mouse scrolled (795, 279) with delta (0, 0)
Screenshot: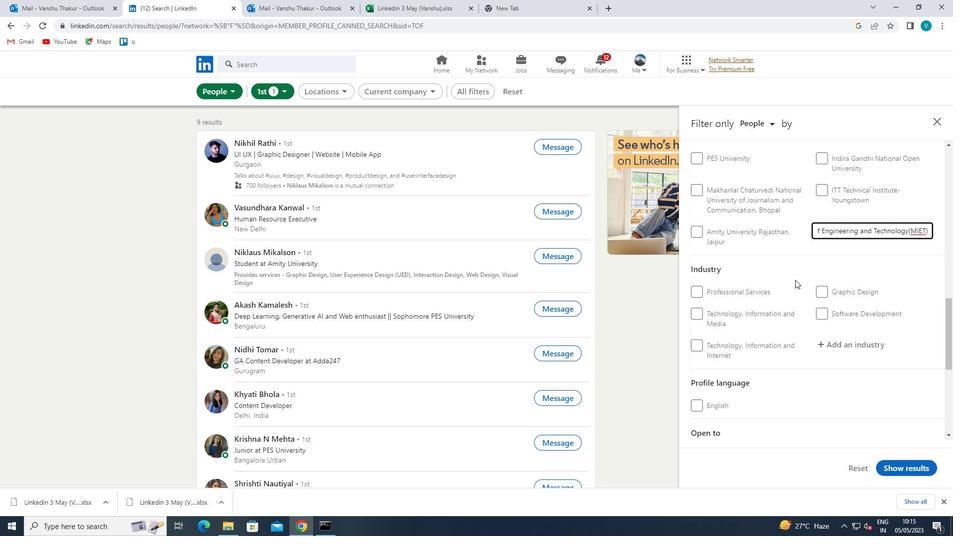 
Action: Mouse moved to (842, 232)
Screenshot: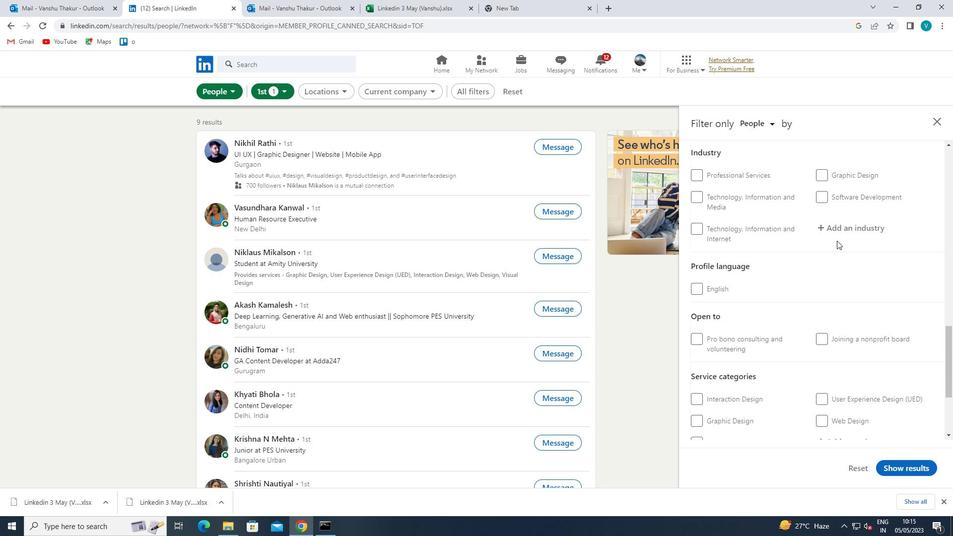 
Action: Mouse pressed left at (842, 232)
Screenshot: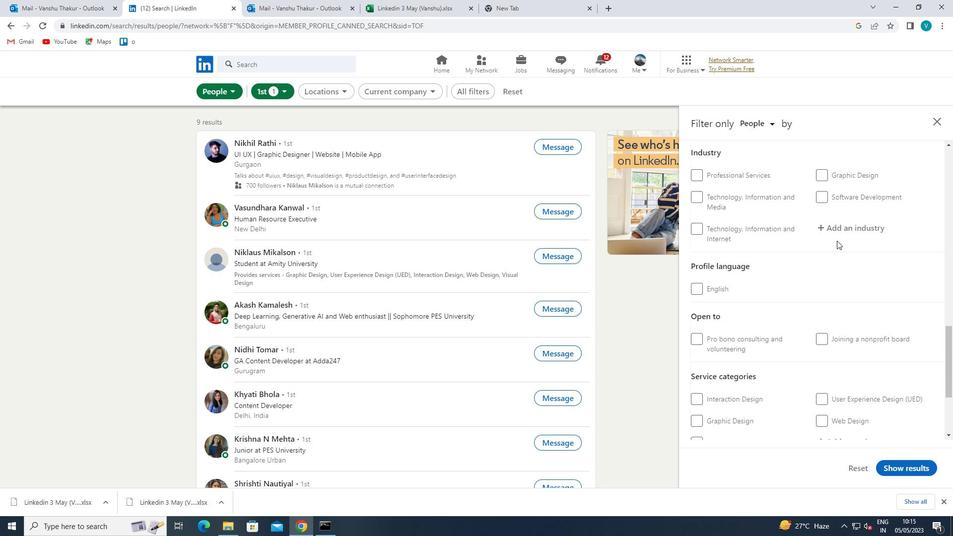 
Action: Mouse moved to (843, 232)
Screenshot: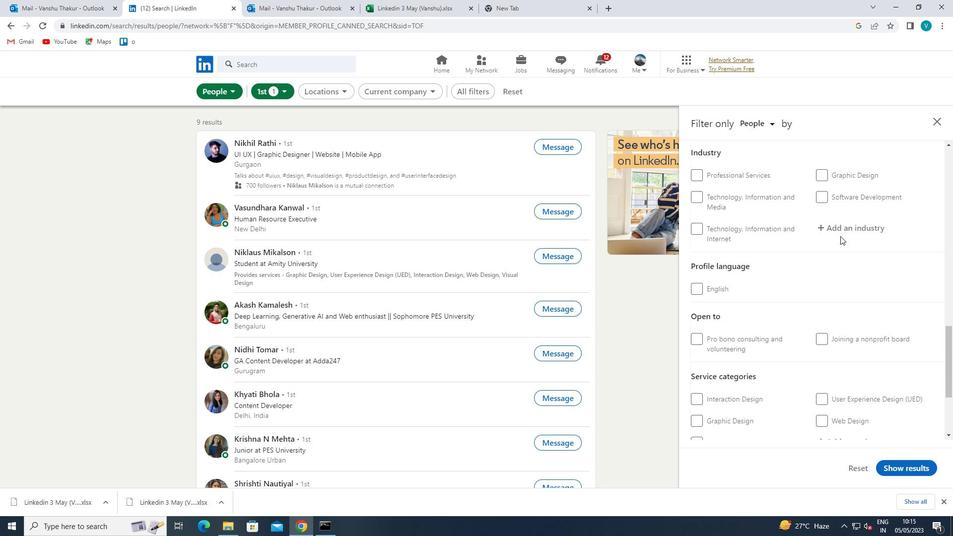 
Action: Key pressed <Key.shift>COMPUTER<Key.space>
Screenshot: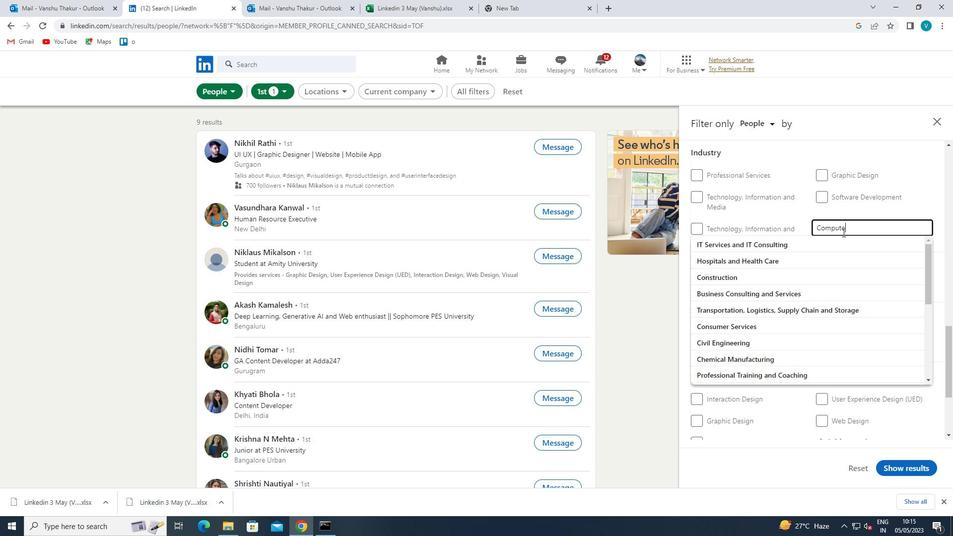
Action: Mouse moved to (819, 272)
Screenshot: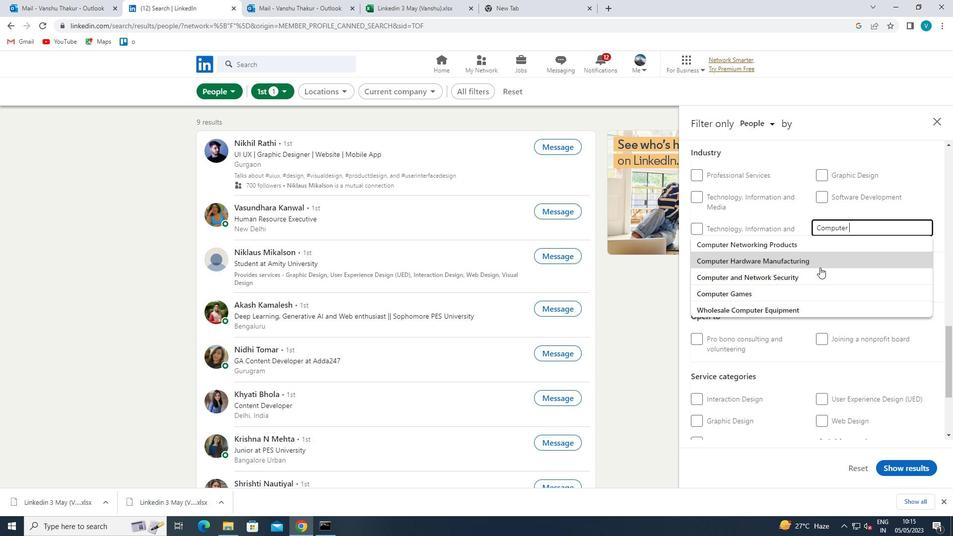 
Action: Mouse pressed left at (819, 272)
Screenshot: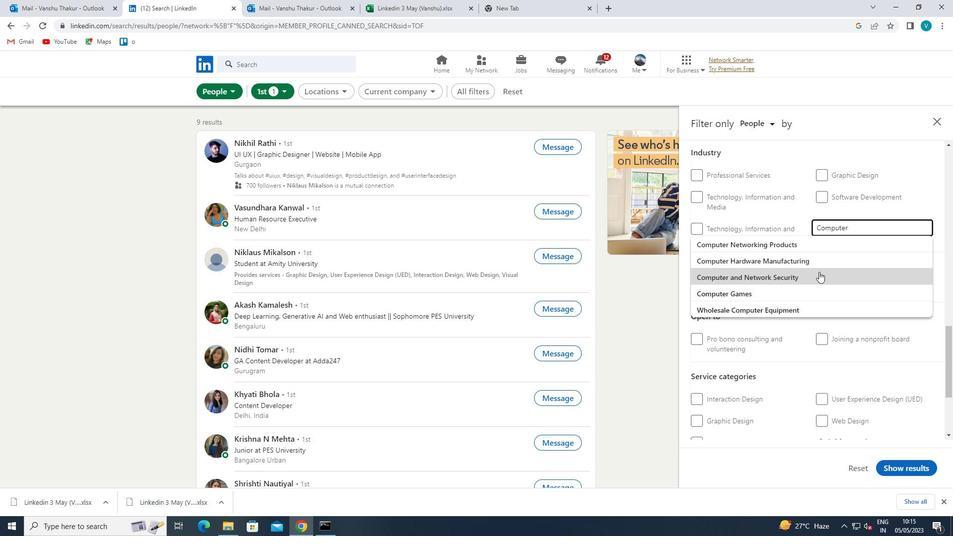 
Action: Mouse scrolled (819, 272) with delta (0, 0)
Screenshot: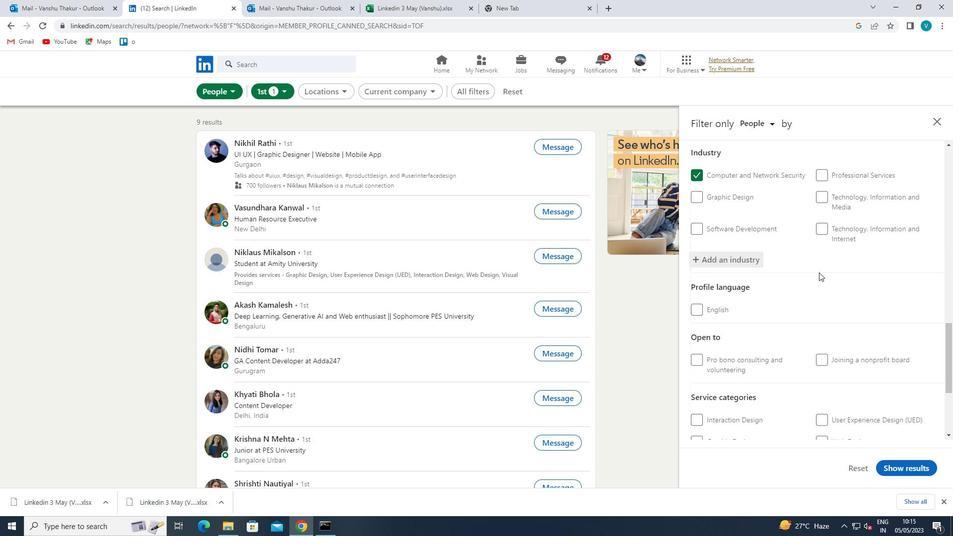 
Action: Mouse scrolled (819, 272) with delta (0, 0)
Screenshot: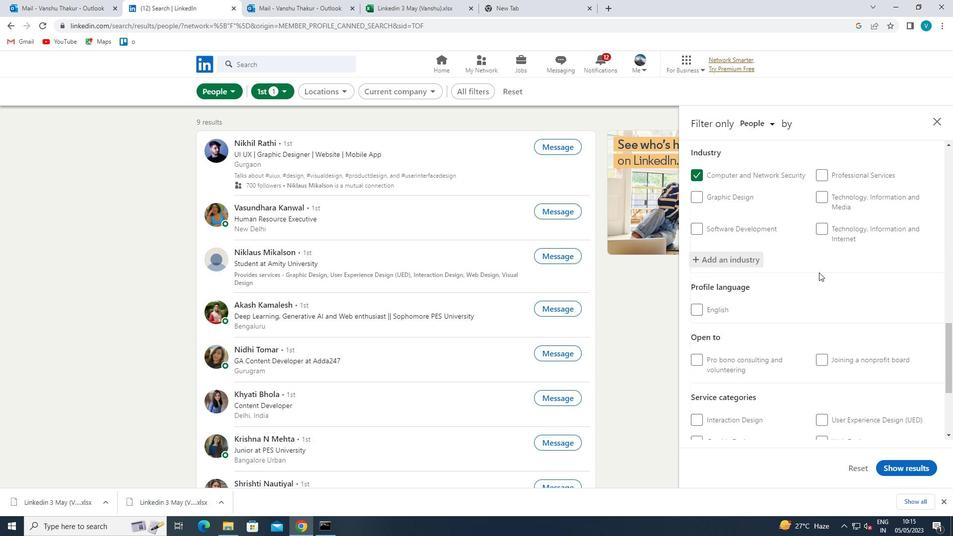 
Action: Mouse scrolled (819, 272) with delta (0, 0)
Screenshot: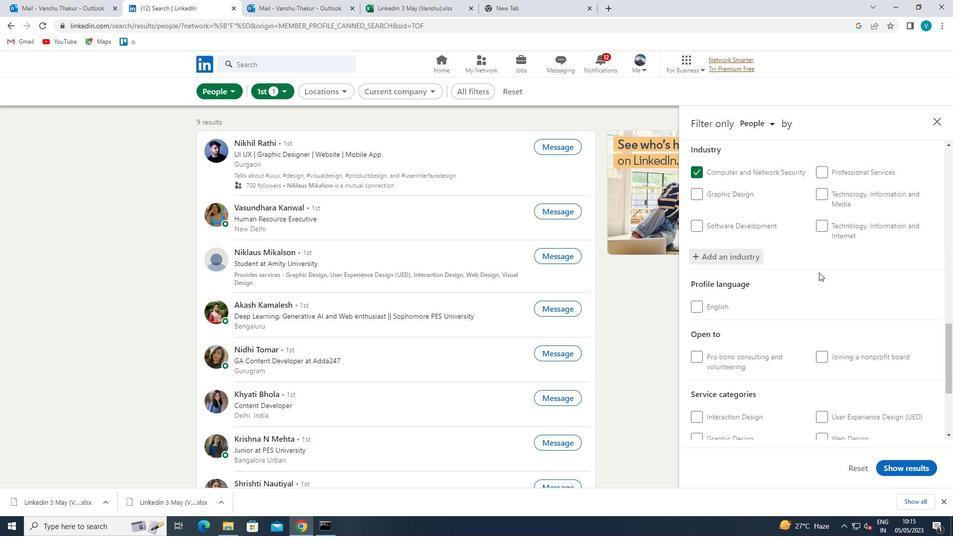 
Action: Mouse scrolled (819, 272) with delta (0, 0)
Screenshot: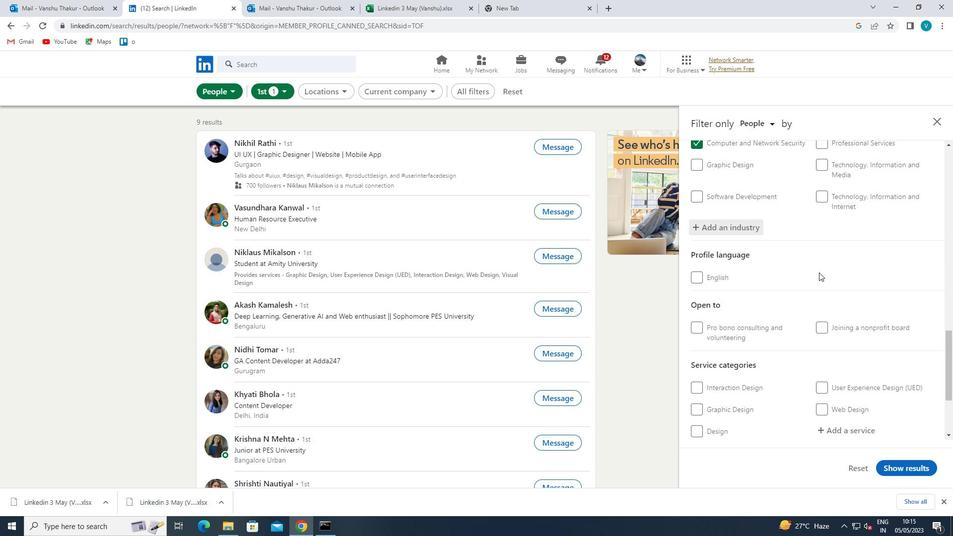 
Action: Mouse scrolled (819, 272) with delta (0, 0)
Screenshot: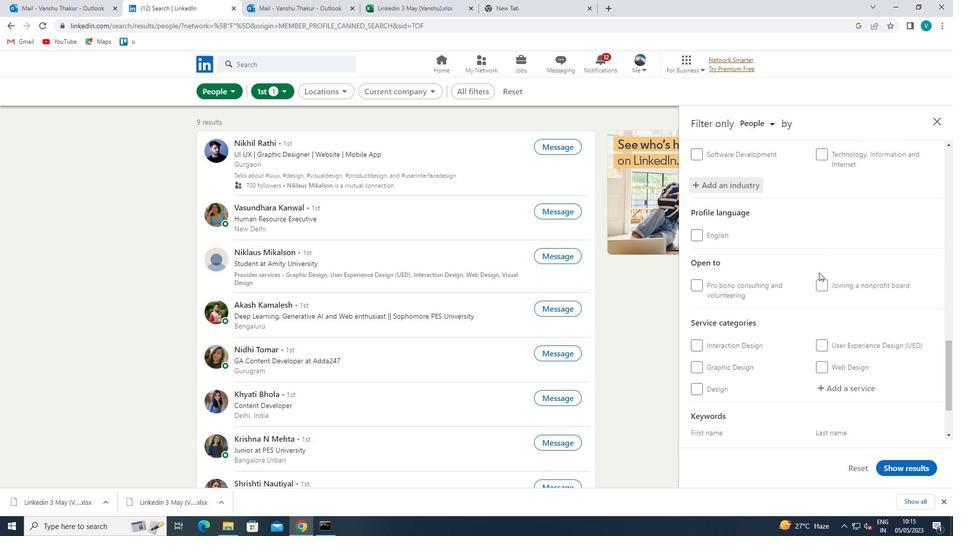 
Action: Mouse moved to (833, 305)
Screenshot: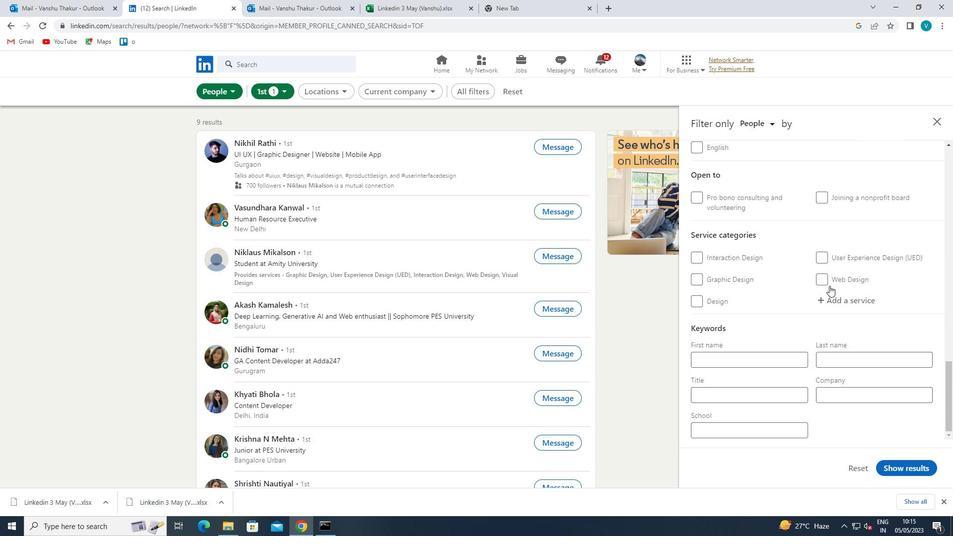 
Action: Mouse pressed left at (833, 305)
Screenshot: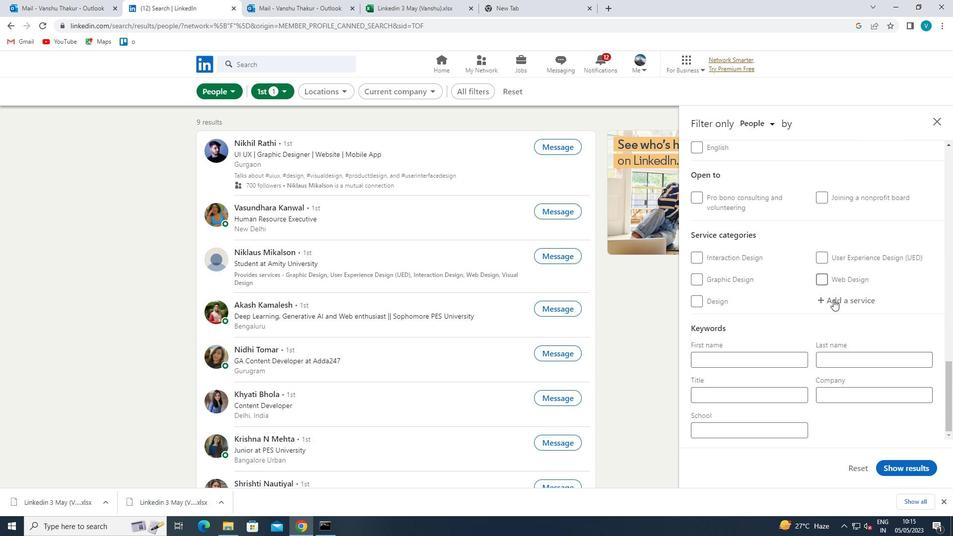 
Action: Key pressed <Key.shift>MANAGEMENT
Screenshot: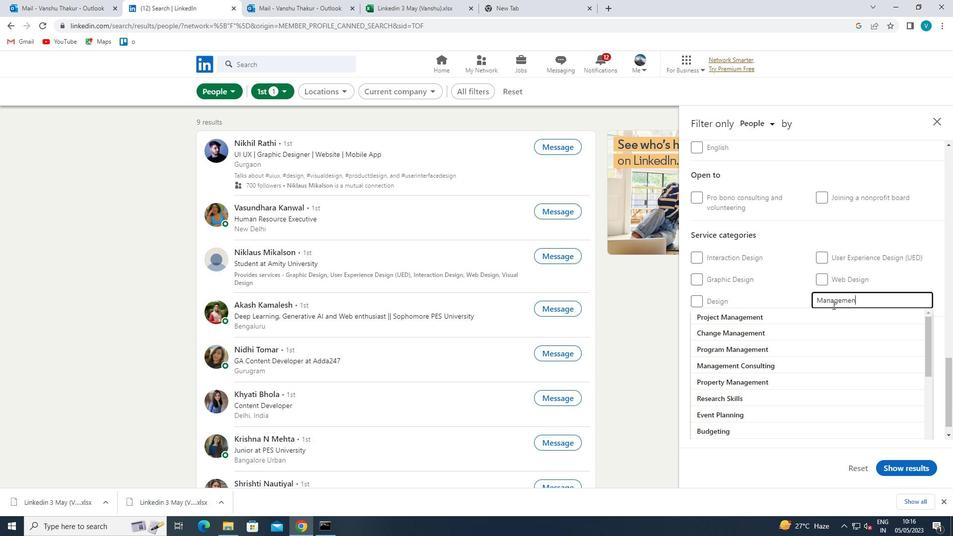 
Action: Mouse moved to (799, 295)
Screenshot: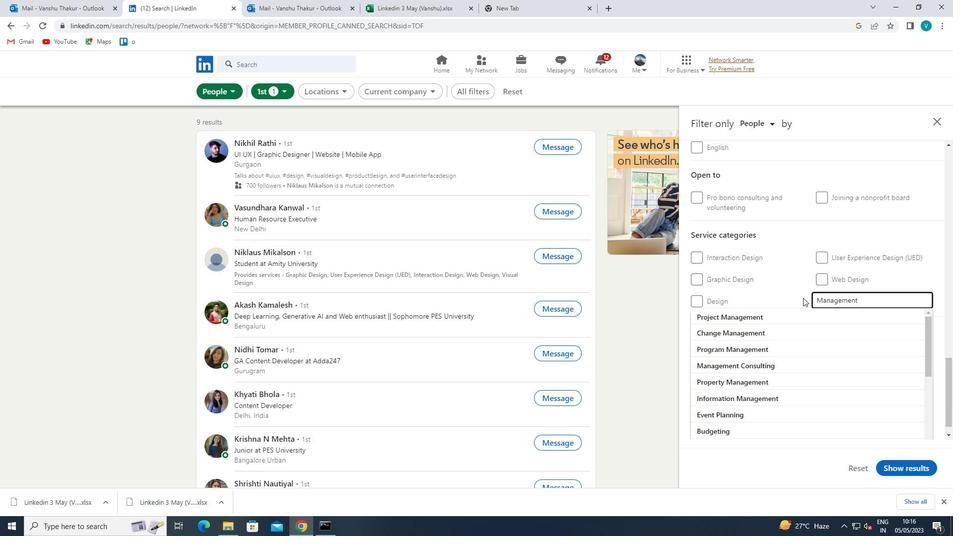 
Action: Mouse pressed left at (799, 295)
Screenshot: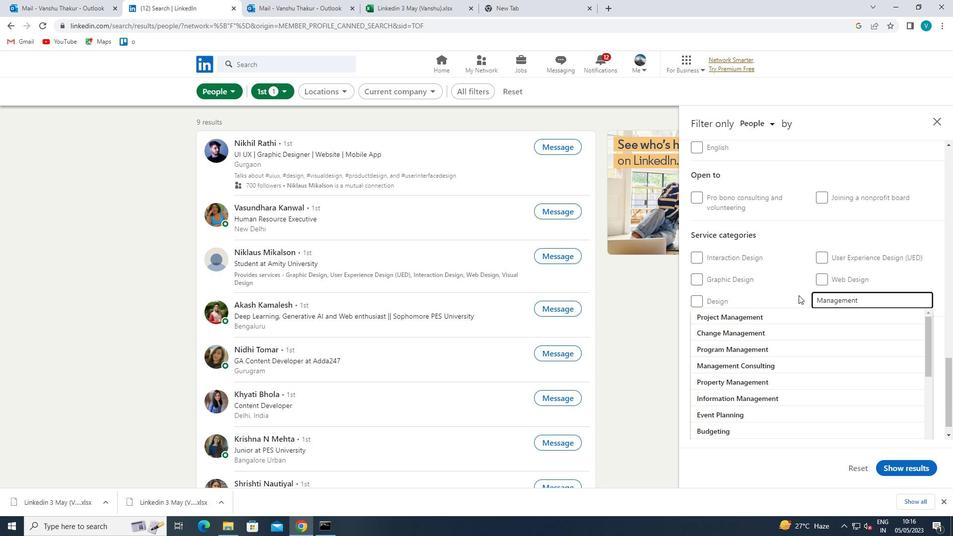 
Action: Mouse moved to (799, 293)
Screenshot: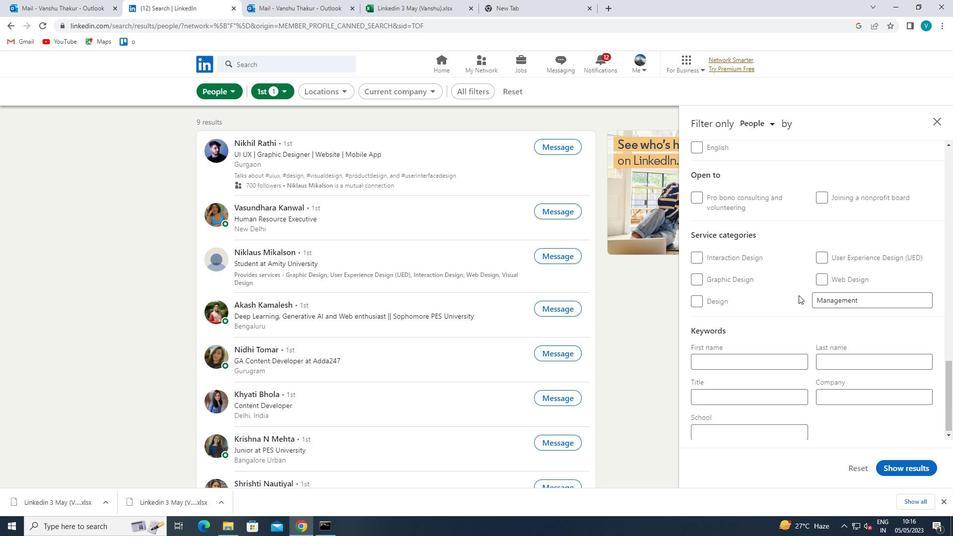 
Action: Mouse scrolled (799, 293) with delta (0, 0)
Screenshot: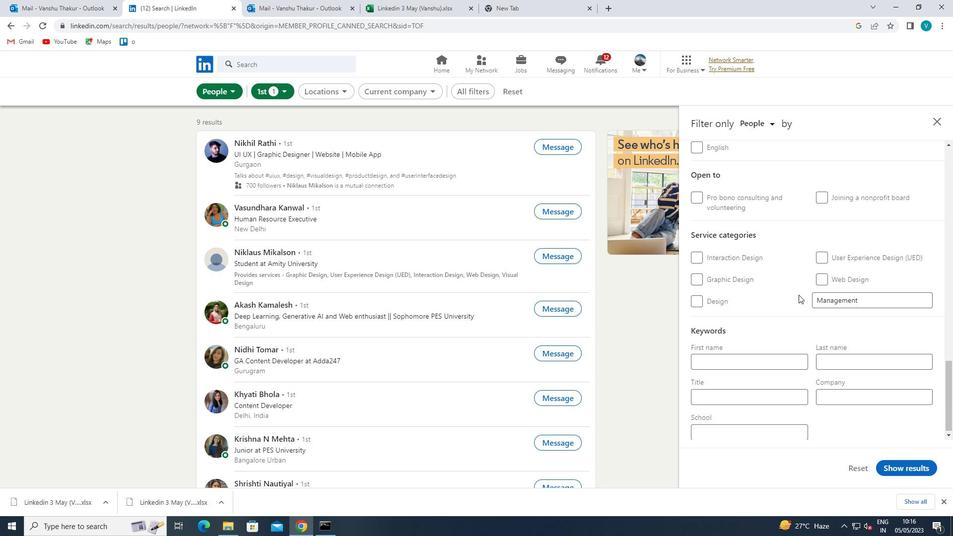 
Action: Mouse scrolled (799, 293) with delta (0, 0)
Screenshot: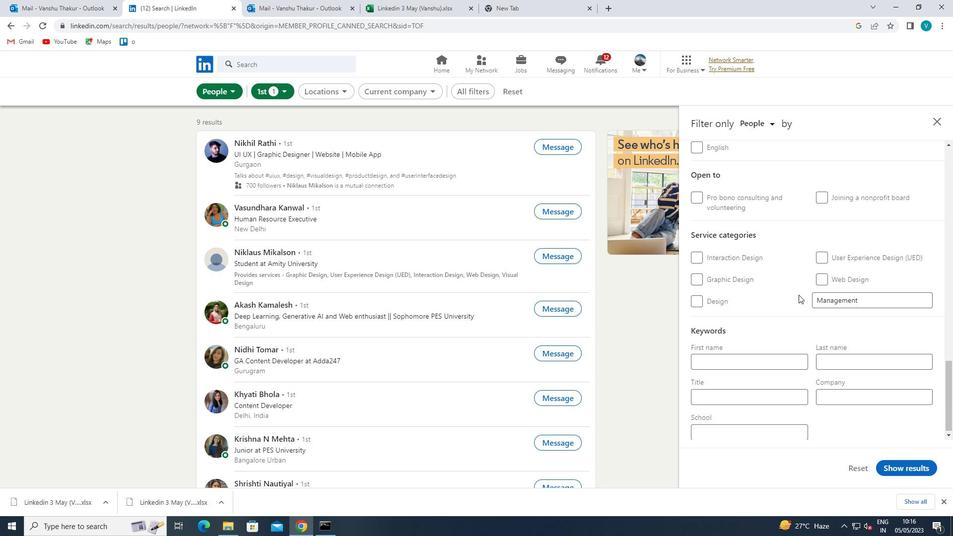 
Action: Mouse scrolled (799, 293) with delta (0, 0)
Screenshot: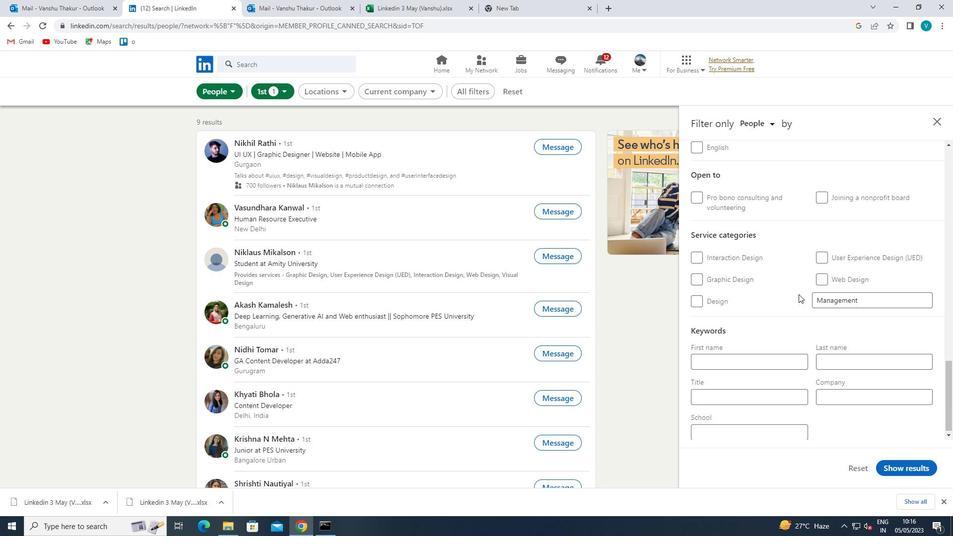 
Action: Mouse moved to (754, 398)
Screenshot: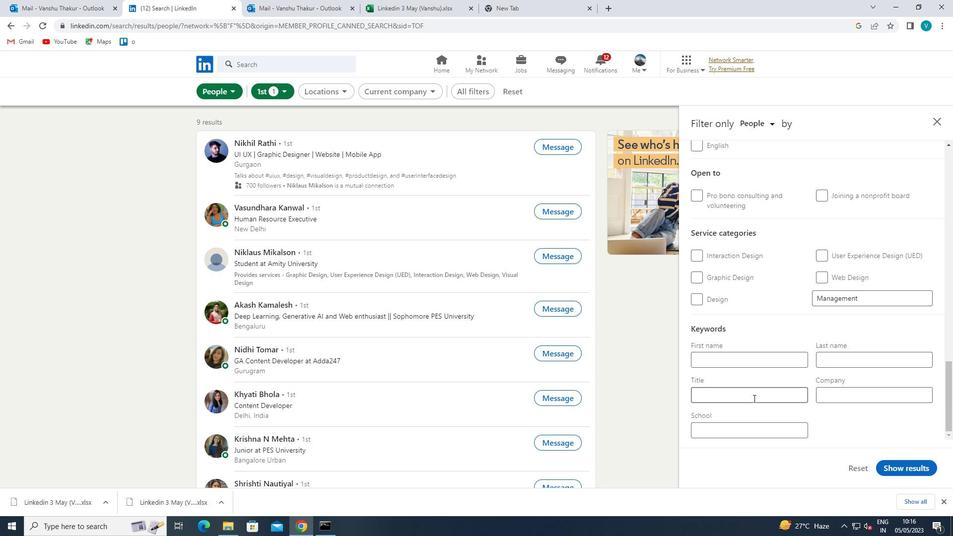 
Action: Mouse pressed left at (754, 398)
Screenshot: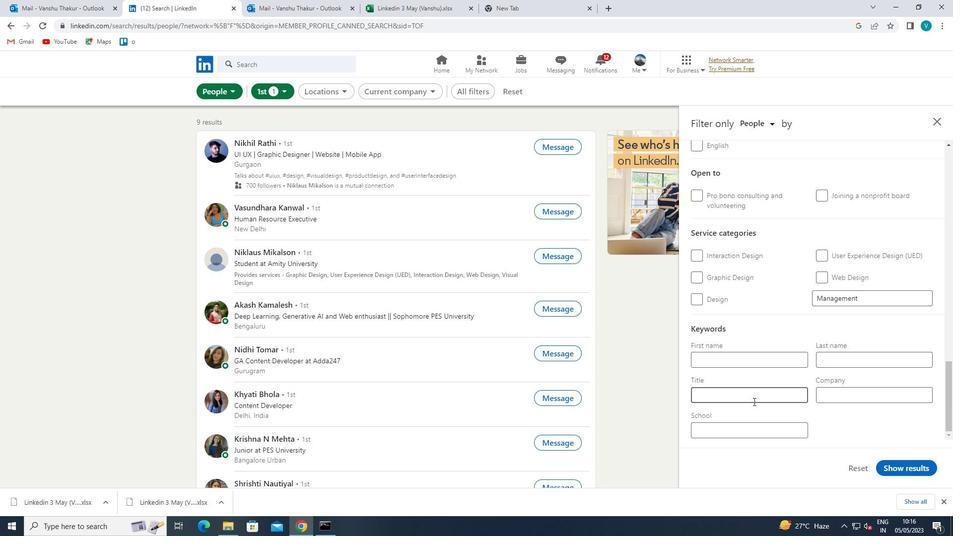 
Action: Mouse moved to (756, 397)
Screenshot: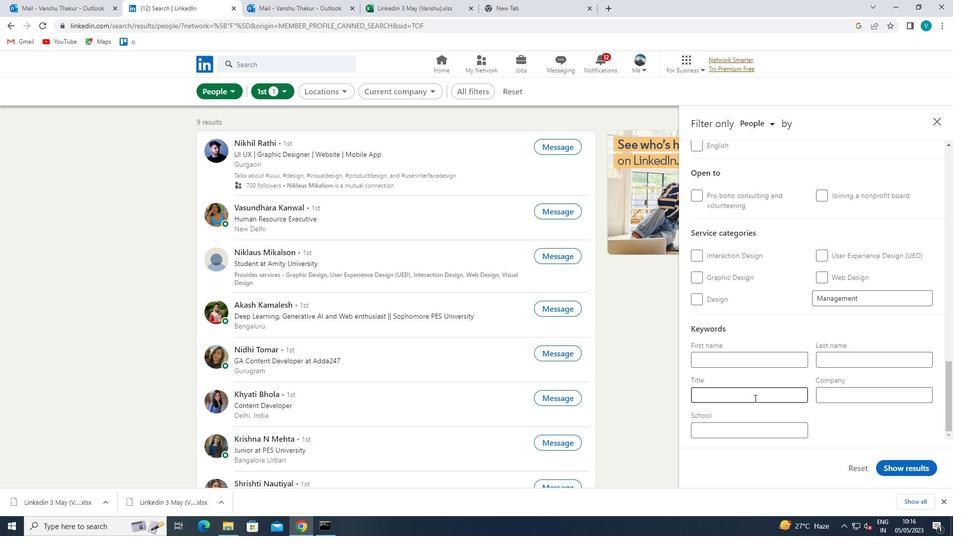 
Action: Key pressed <Key.shift>PHYSICAL<Key.space><Key.shift>THERPAY<Key.space><Key.left><Key.left><Key.left><Key.left>A<Key.right><Key.right><Key.right><Key.space><Key.shift>ASSISTANT
Screenshot: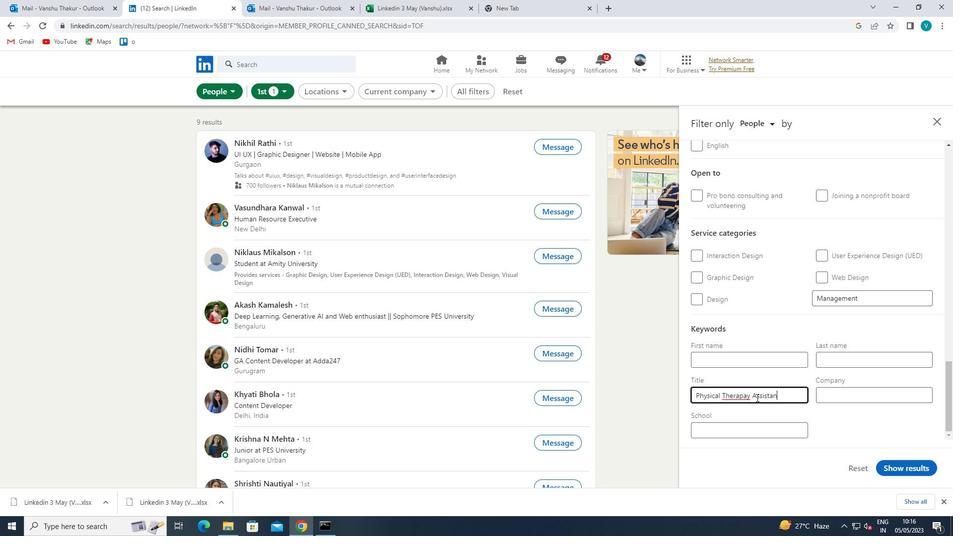
Action: Mouse moved to (746, 397)
Screenshot: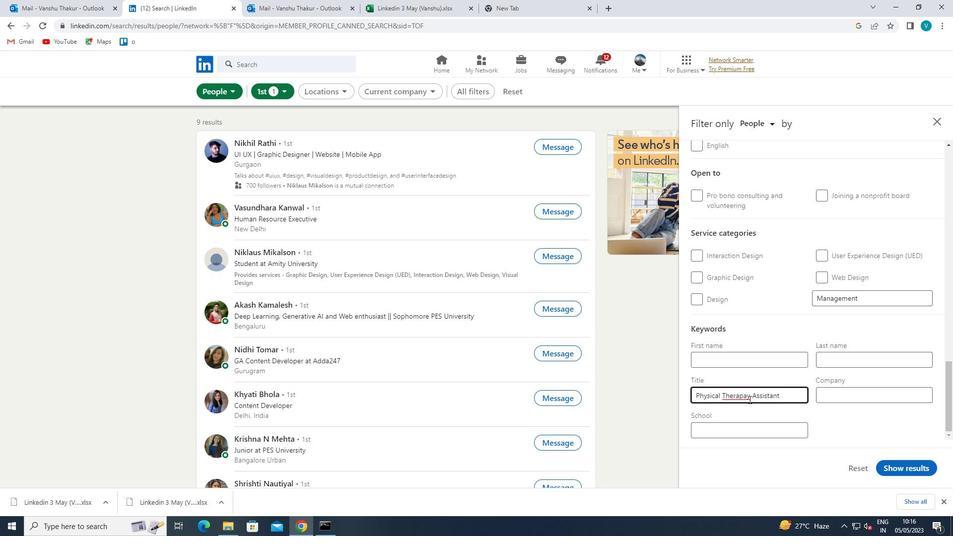 
Action: Mouse pressed left at (746, 397)
Screenshot: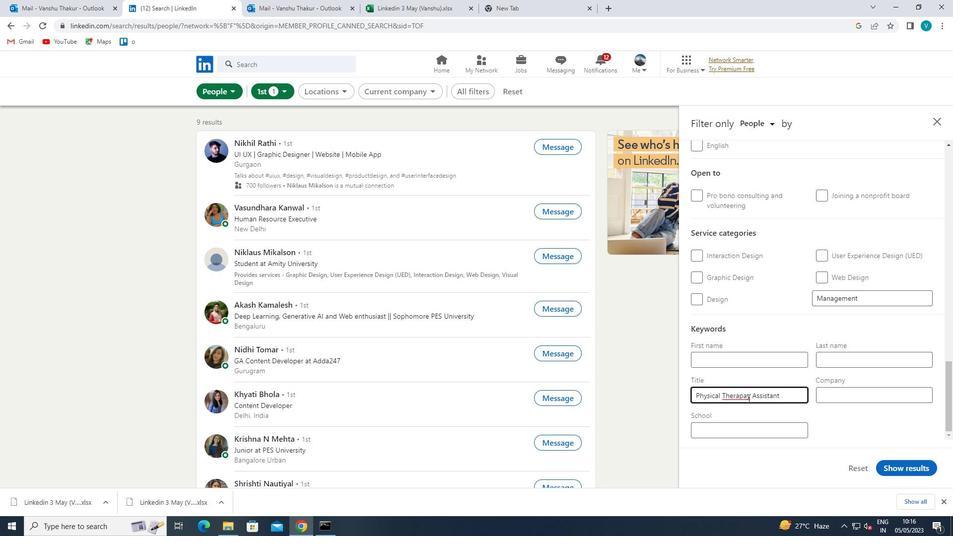
Action: Mouse moved to (746, 397)
Screenshot: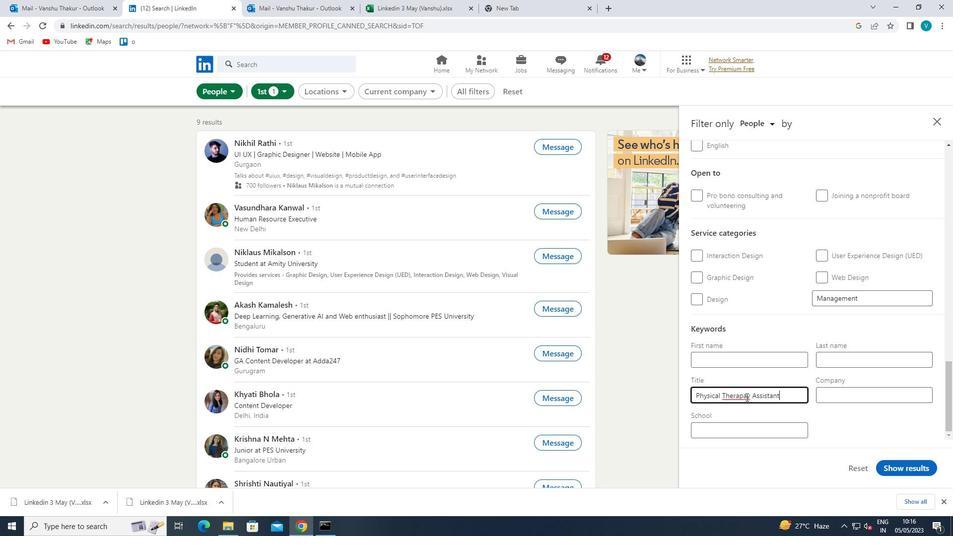 
Action: Key pressed <Key.backspace>
Screenshot: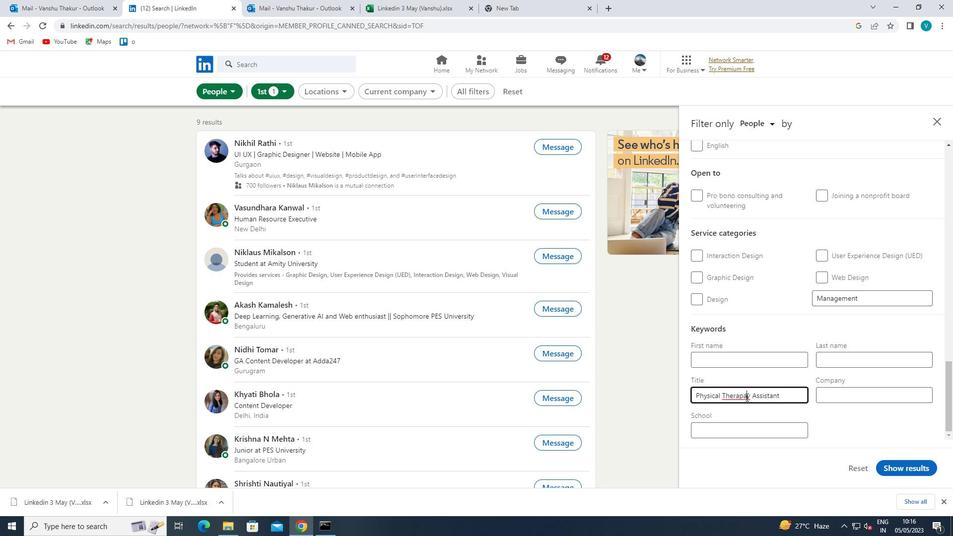 
Action: Mouse moved to (925, 463)
Screenshot: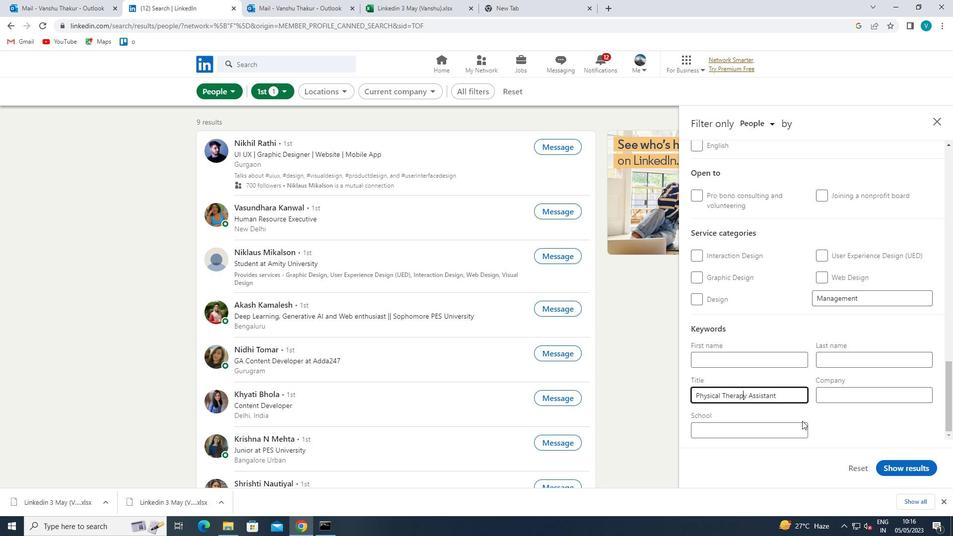 
Action: Mouse pressed left at (925, 463)
Screenshot: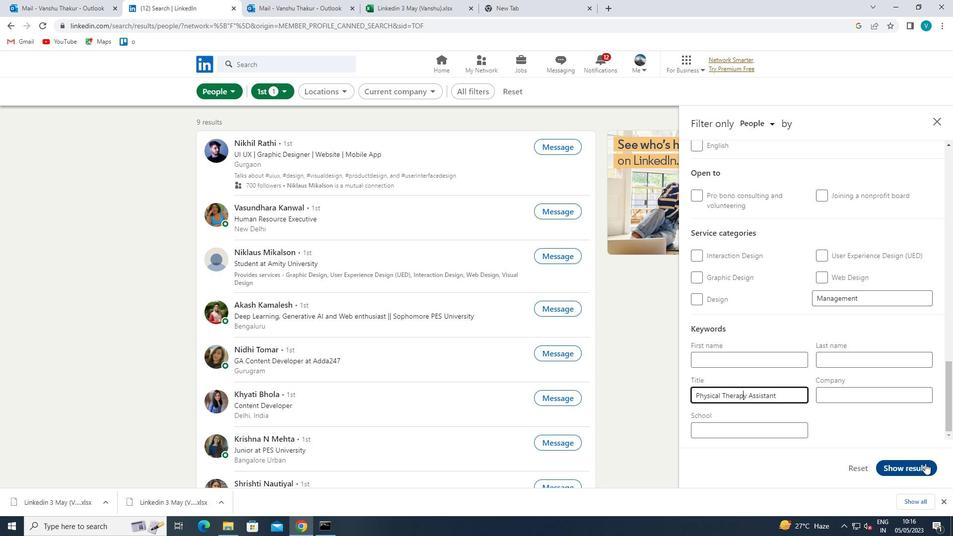 
